 Task: Find a place to stay in Puerto Boyacá, Colombia, from July 12 to July 16 for 8 guests. Use filters to select a house with a price range of ₹10,000 to ₹16,000, and include amenities like Wifi, Free parking, TV, Gym, Breakfast, and Self check-in.
Action: Mouse pressed left at (421, 109)
Screenshot: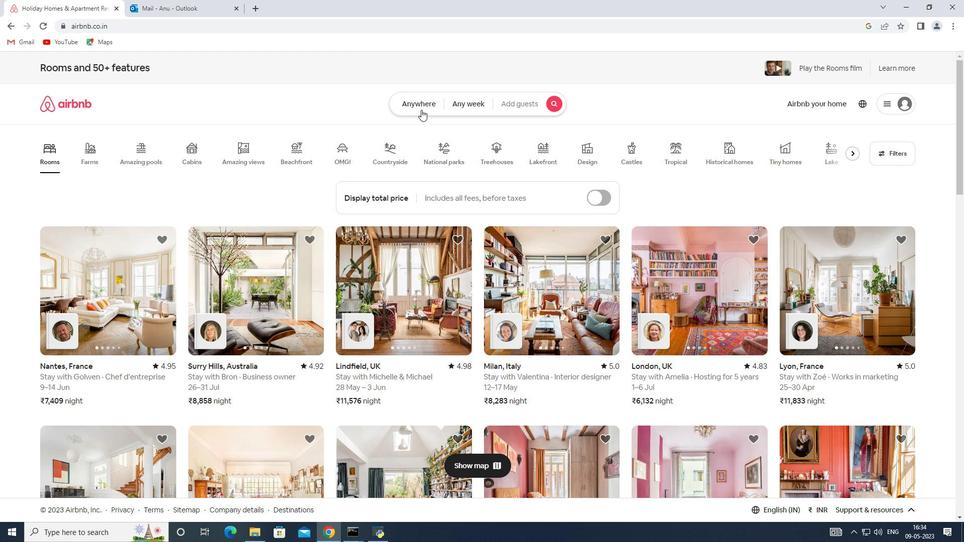 
Action: Mouse moved to (355, 149)
Screenshot: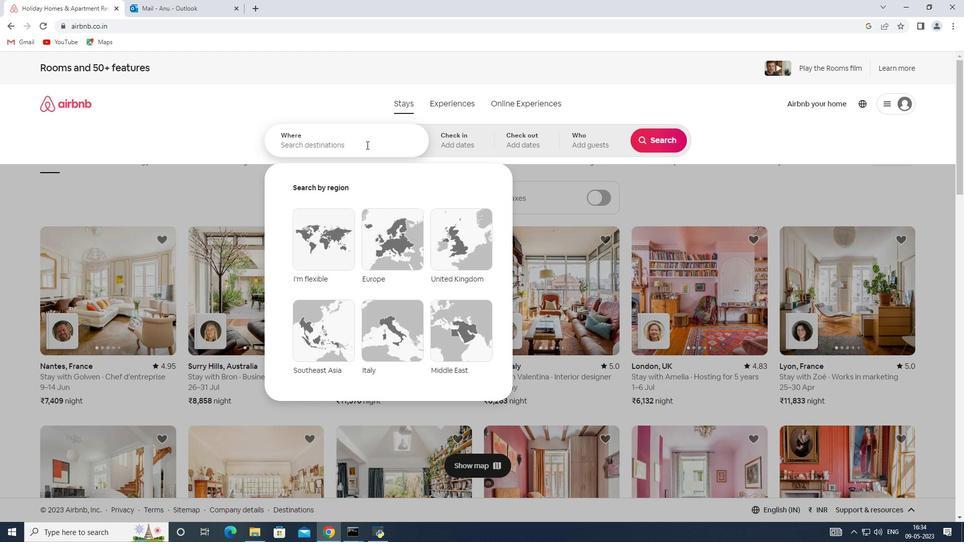 
Action: Mouse pressed left at (355, 149)
Screenshot: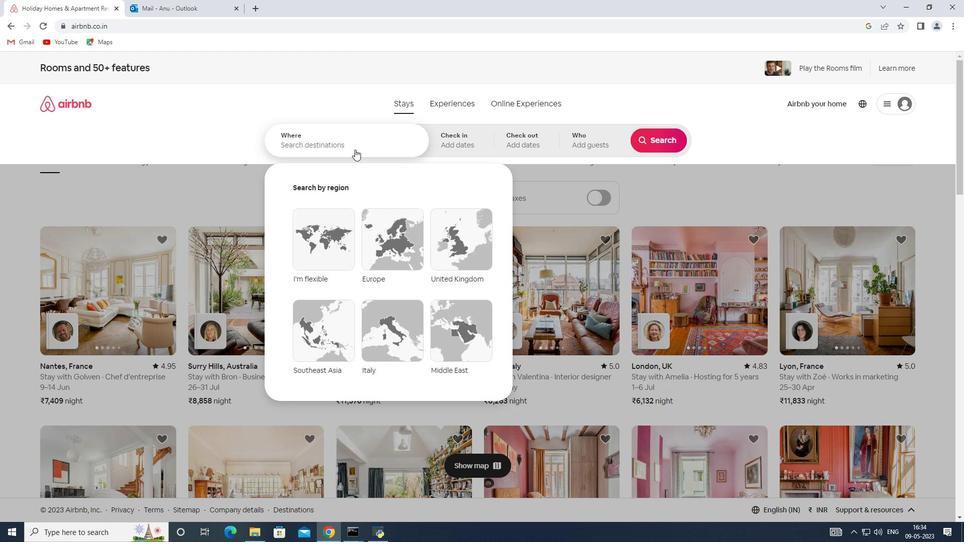 
Action: Mouse moved to (340, 157)
Screenshot: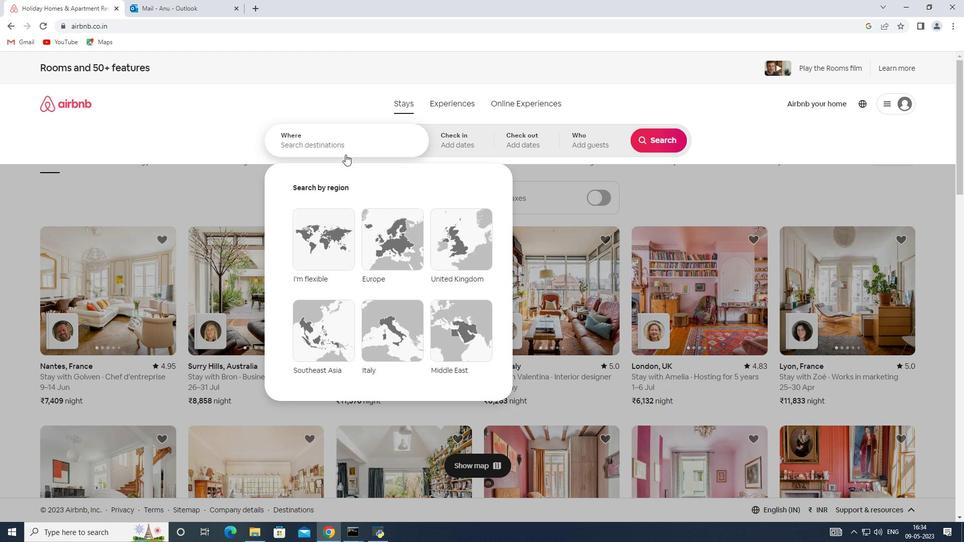 
Action: Key pressed <Key.shift><Key.shift>Puerto<Key.space><Key.shift>Boyaca,<Key.shift><Key.shift><Key.shift><Key.shift>Colombia
Screenshot: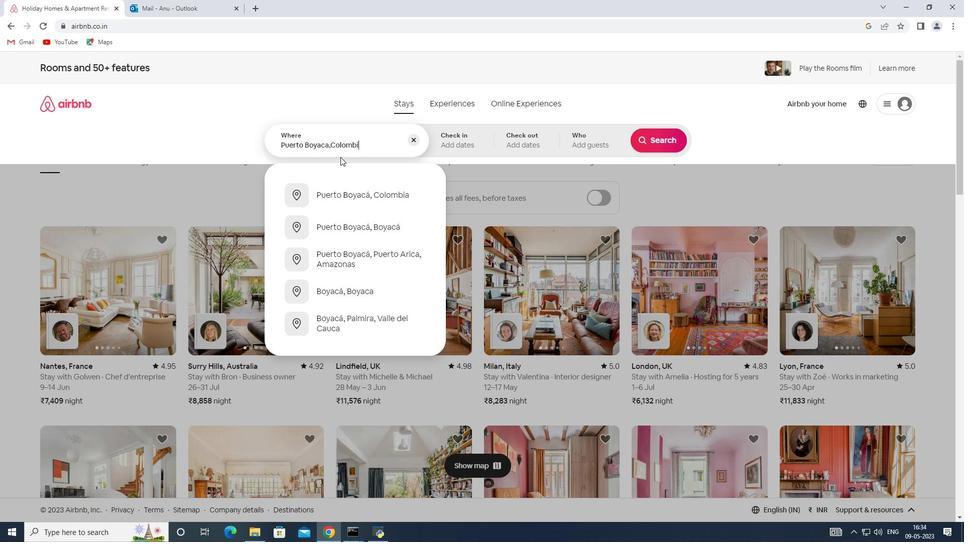 
Action: Mouse moved to (440, 137)
Screenshot: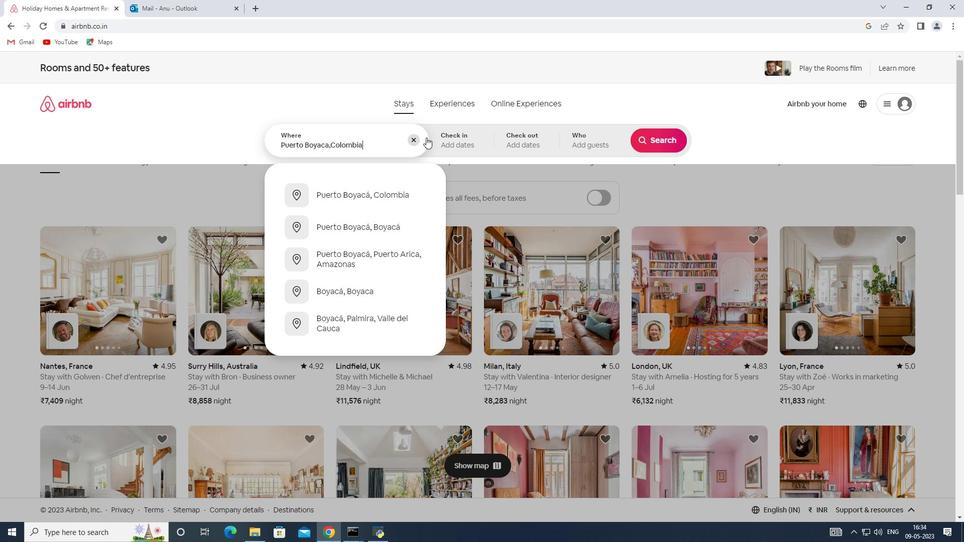 
Action: Mouse pressed left at (440, 137)
Screenshot: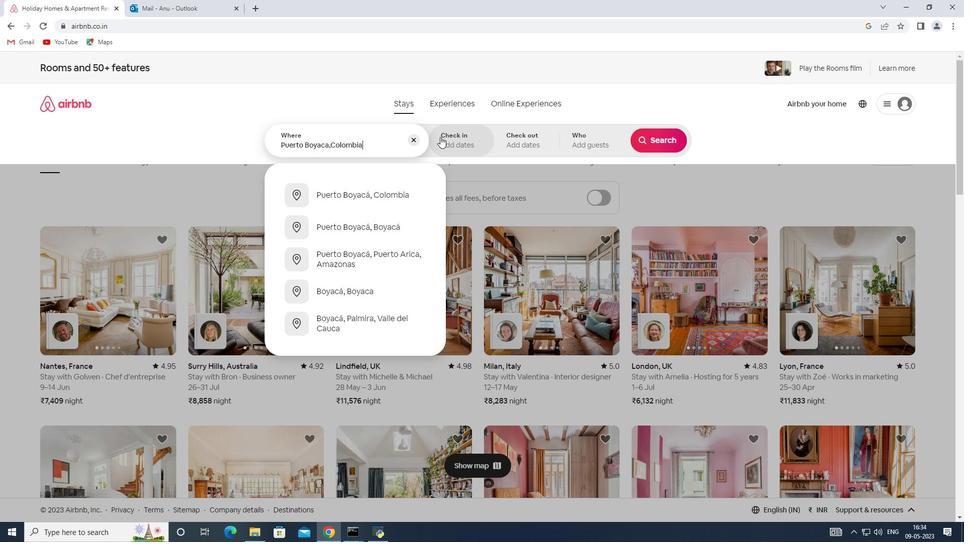 
Action: Mouse moved to (661, 216)
Screenshot: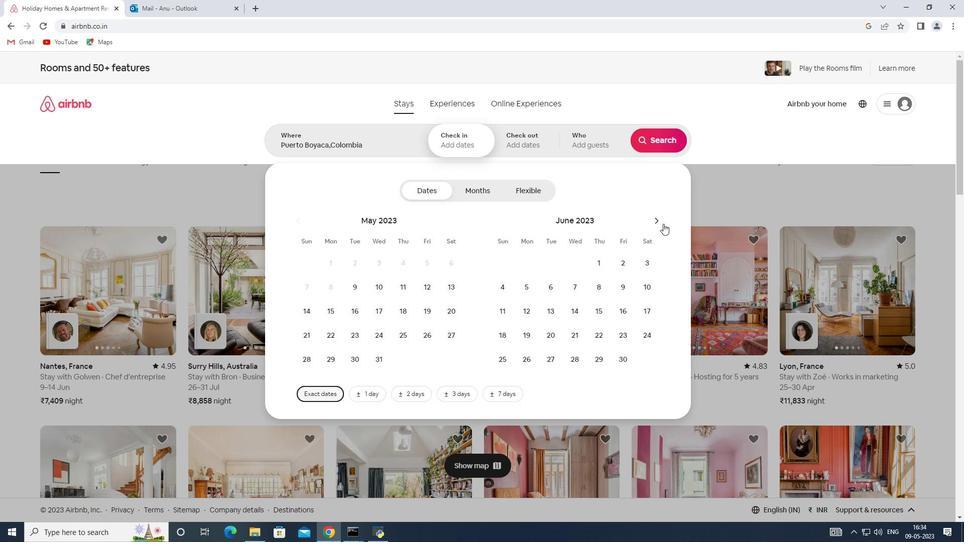 
Action: Mouse pressed left at (661, 216)
Screenshot: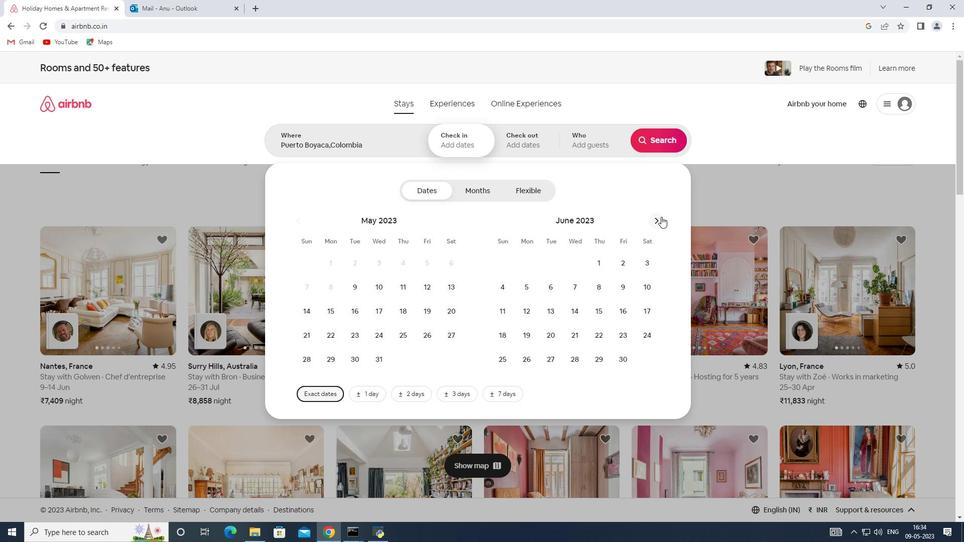 
Action: Mouse moved to (579, 311)
Screenshot: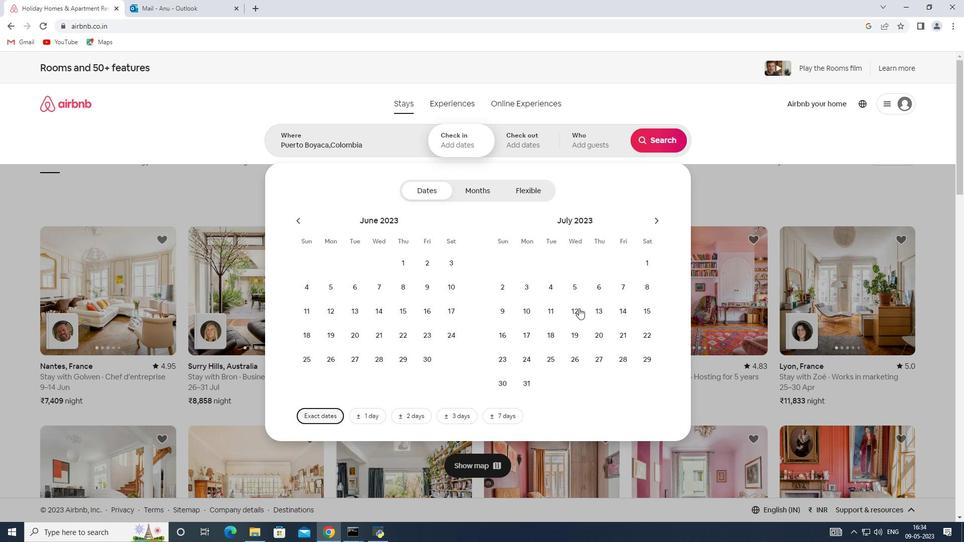 
Action: Mouse pressed left at (579, 311)
Screenshot: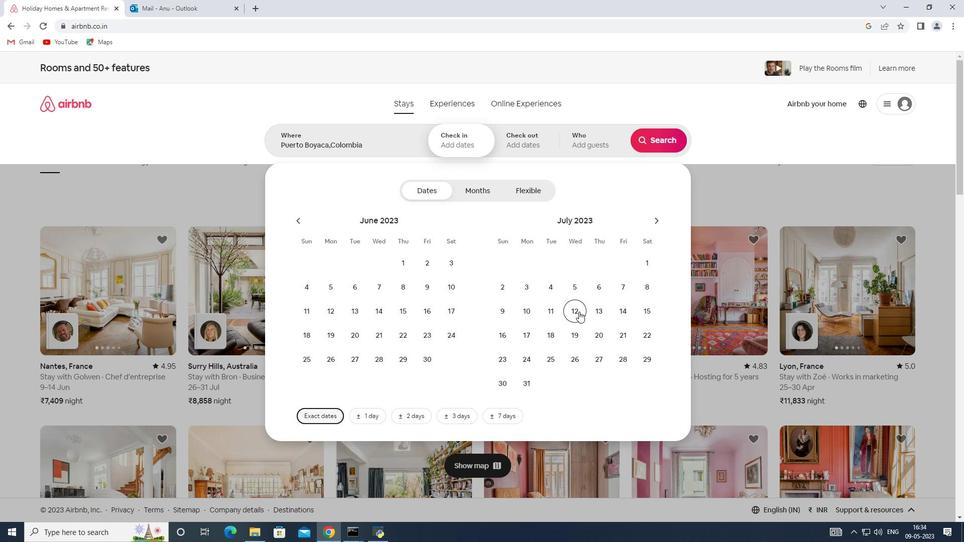 
Action: Mouse moved to (505, 338)
Screenshot: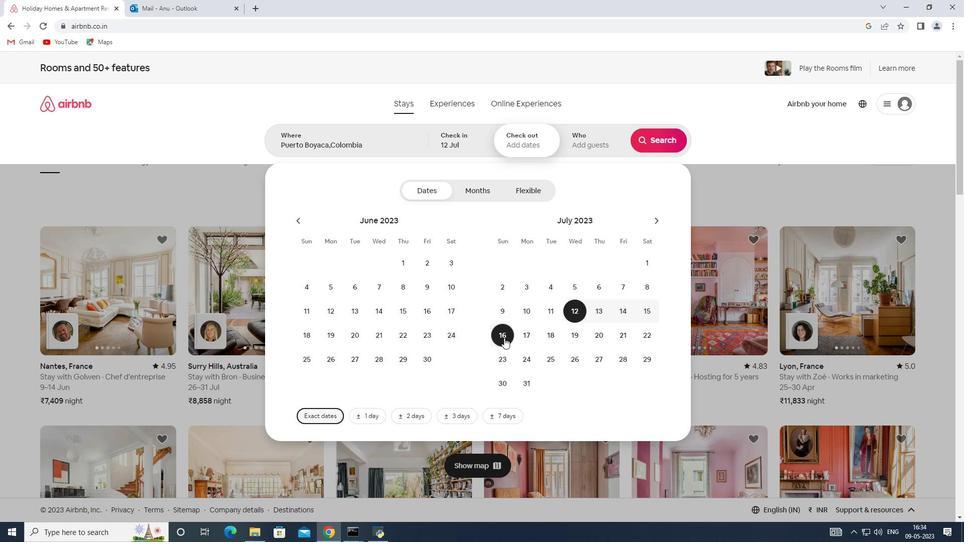 
Action: Mouse pressed left at (505, 338)
Screenshot: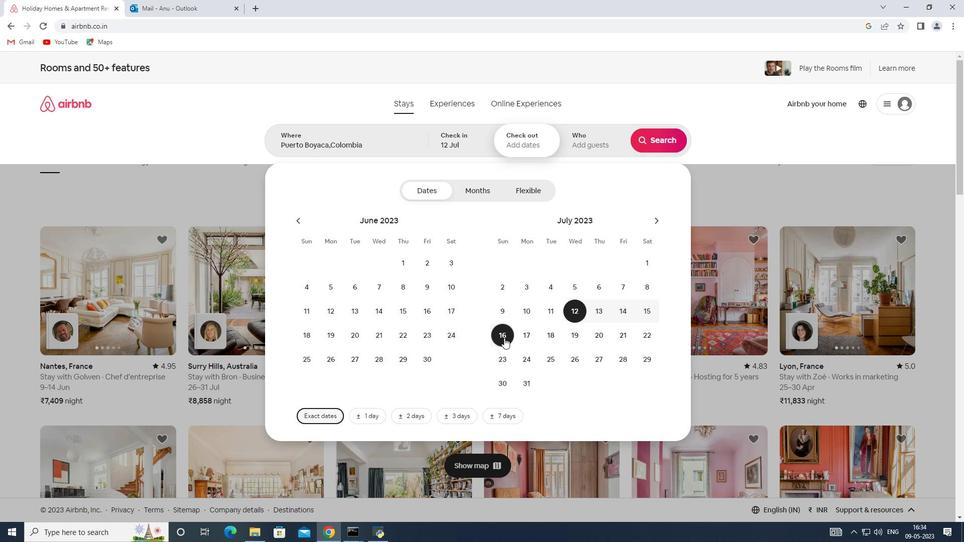 
Action: Mouse moved to (588, 140)
Screenshot: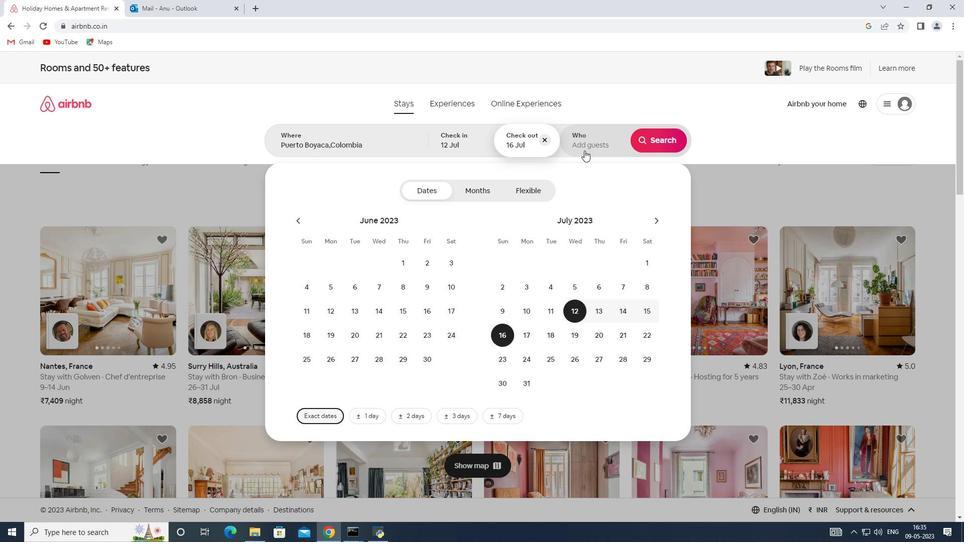 
Action: Mouse pressed left at (588, 140)
Screenshot: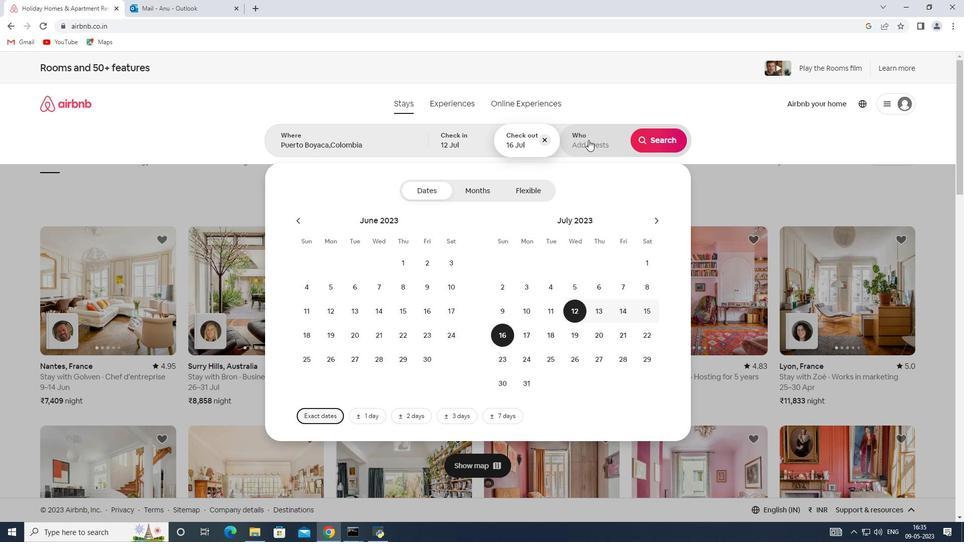 
Action: Mouse moved to (660, 190)
Screenshot: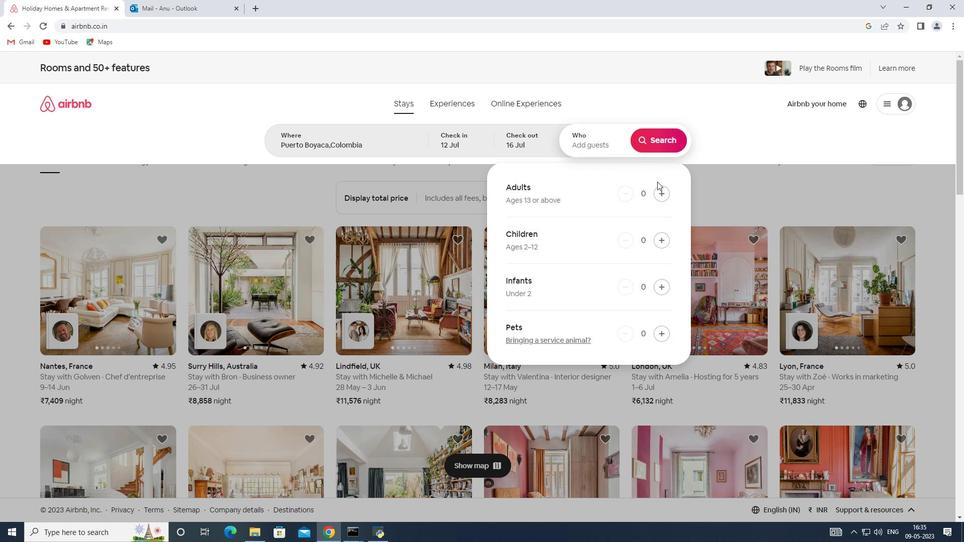 
Action: Mouse pressed left at (660, 190)
Screenshot: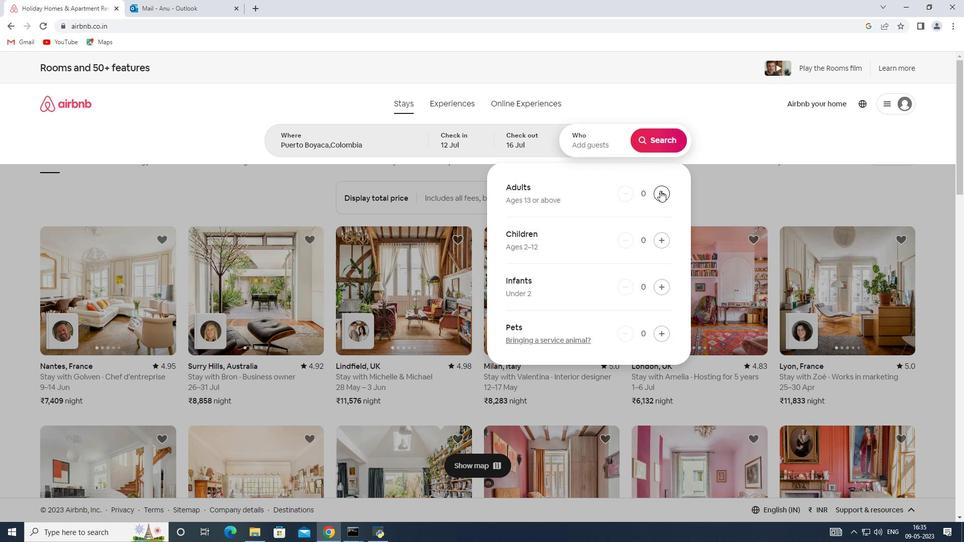 
Action: Mouse pressed left at (660, 190)
Screenshot: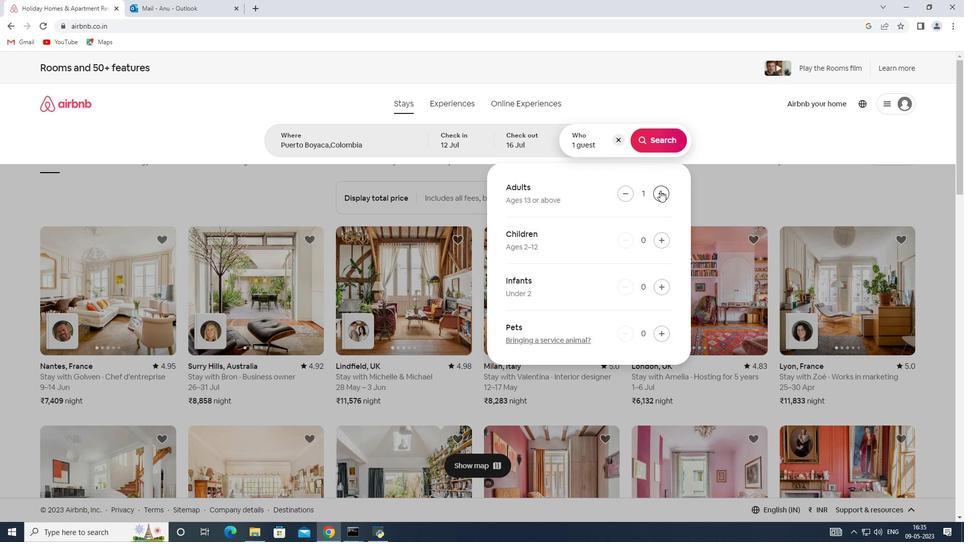 
Action: Mouse pressed left at (660, 190)
Screenshot: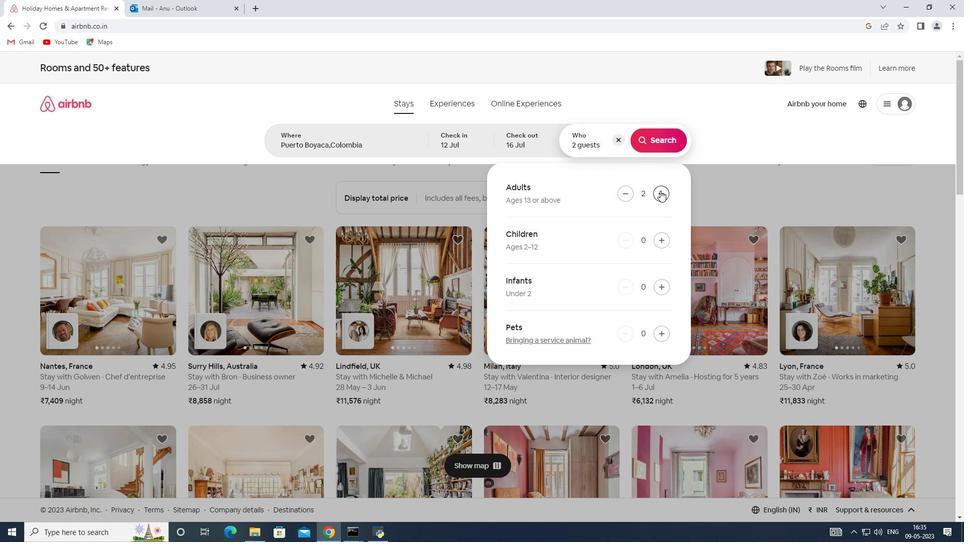 
Action: Mouse pressed left at (660, 190)
Screenshot: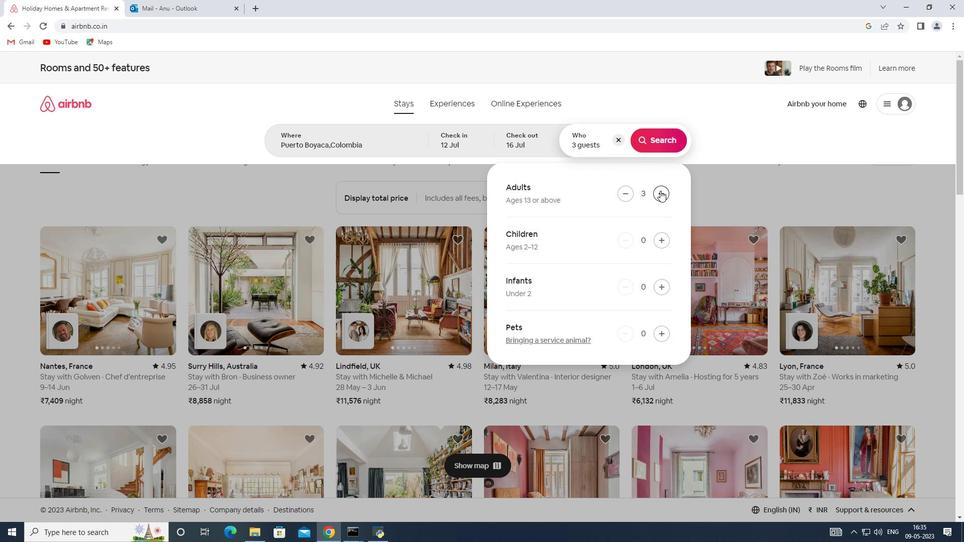 
Action: Mouse pressed left at (660, 190)
Screenshot: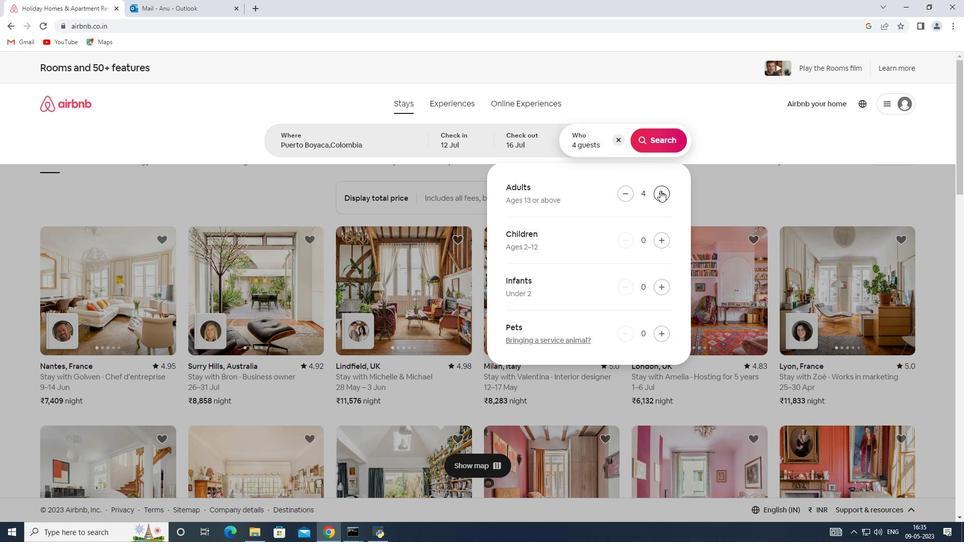 
Action: Mouse pressed left at (660, 190)
Screenshot: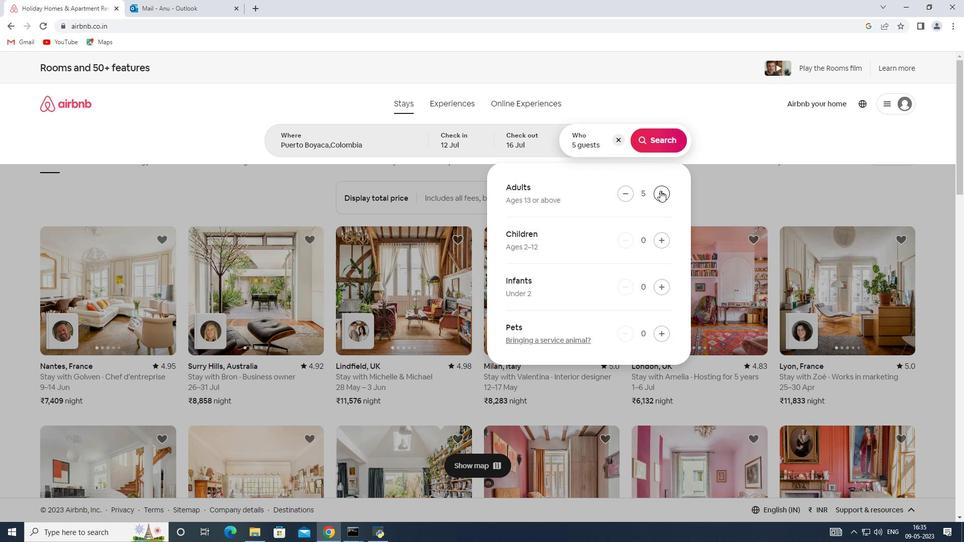
Action: Mouse pressed left at (660, 190)
Screenshot: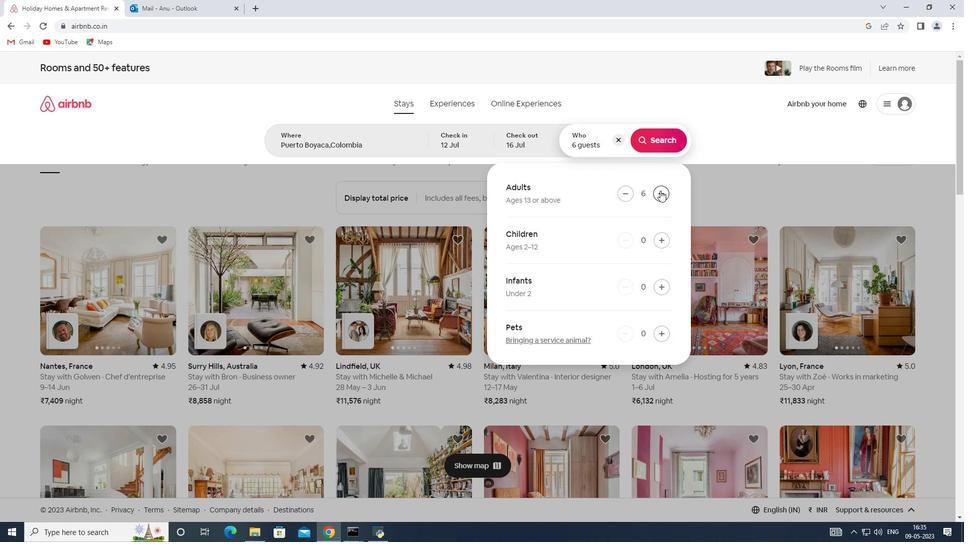 
Action: Mouse pressed left at (660, 190)
Screenshot: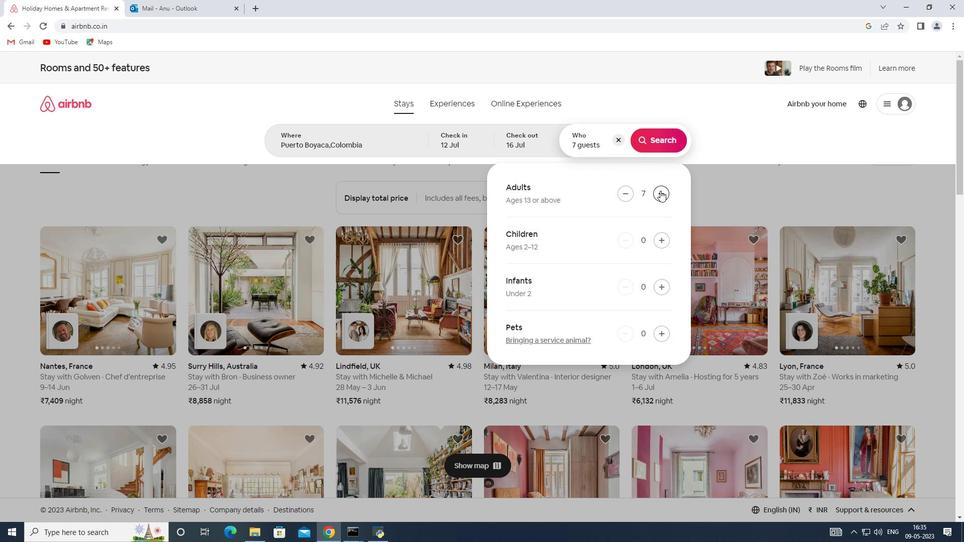 
Action: Mouse moved to (654, 142)
Screenshot: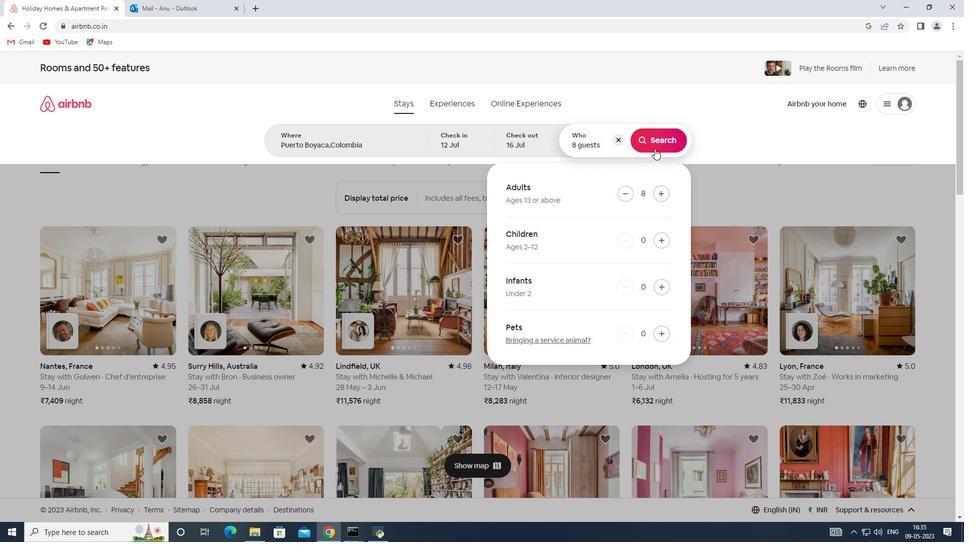 
Action: Mouse pressed left at (654, 142)
Screenshot: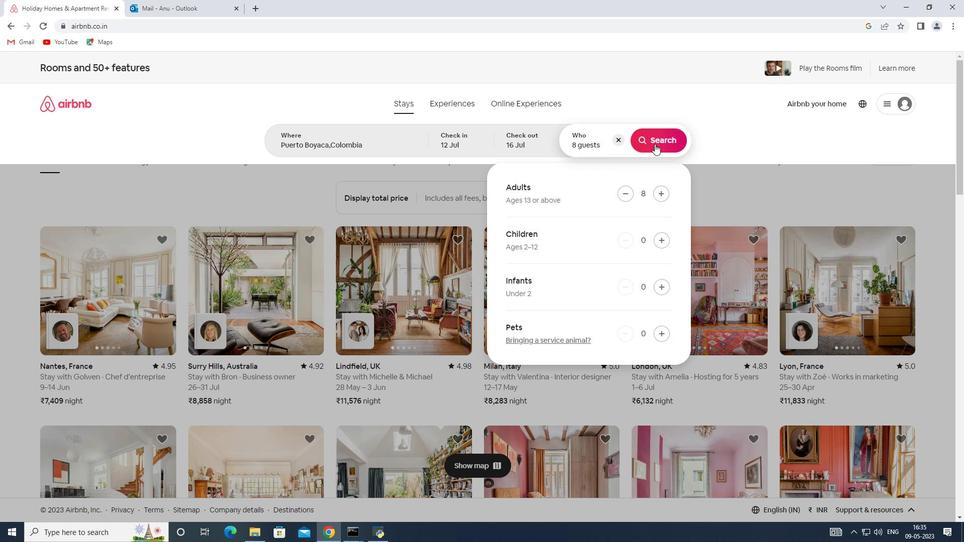 
Action: Mouse moved to (915, 110)
Screenshot: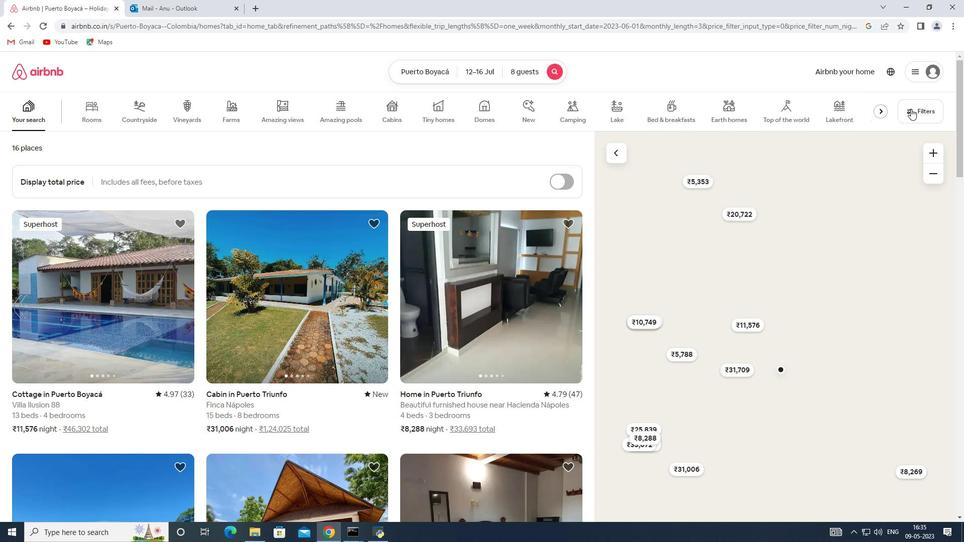
Action: Mouse pressed left at (915, 110)
Screenshot: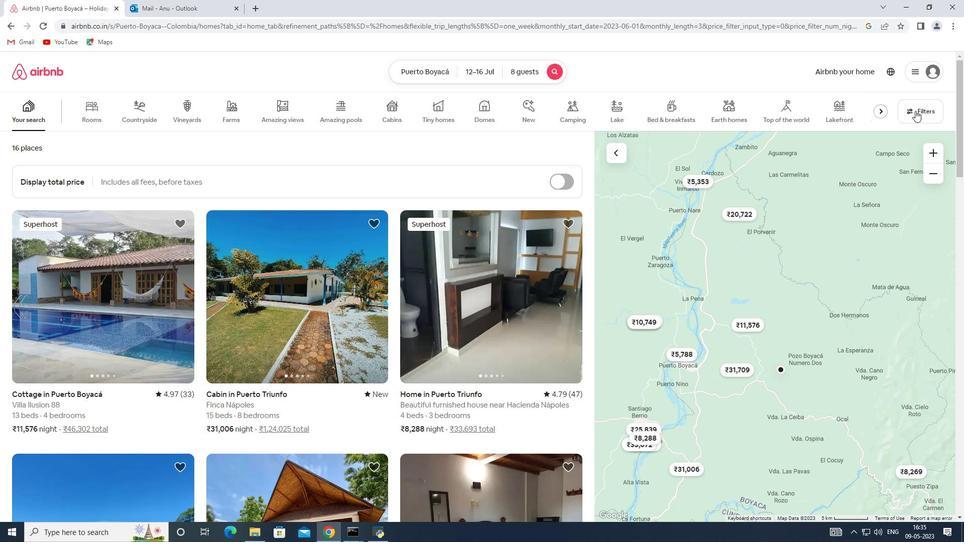 
Action: Mouse moved to (344, 358)
Screenshot: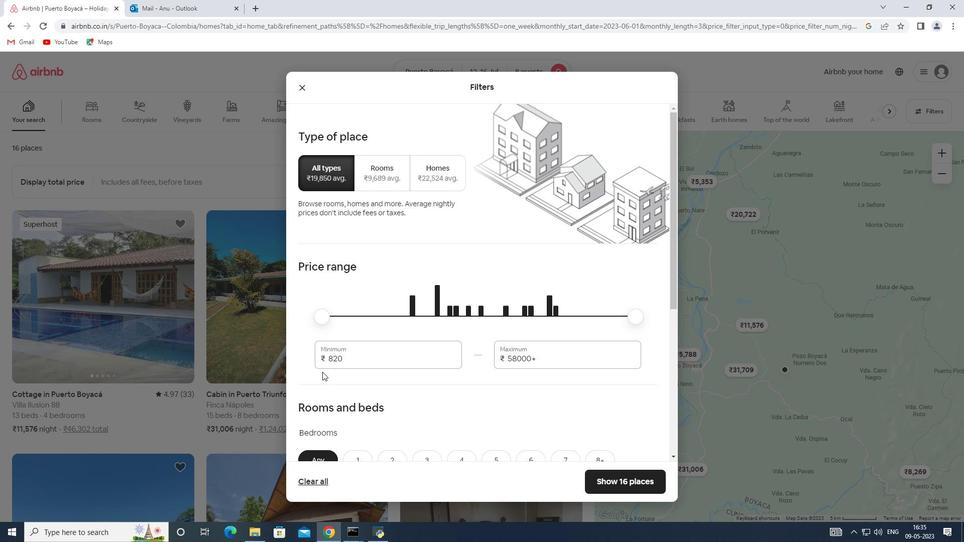 
Action: Mouse pressed left at (344, 358)
Screenshot: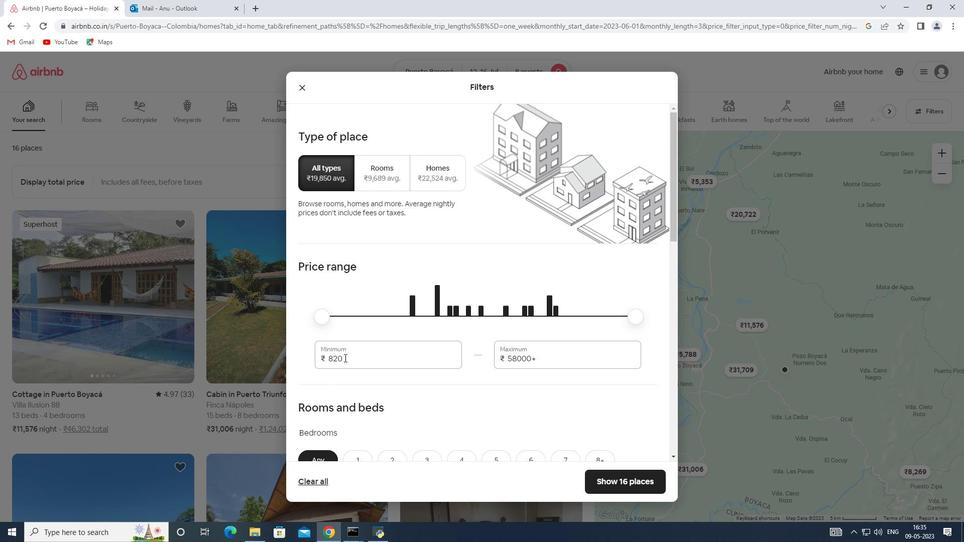 
Action: Mouse moved to (314, 357)
Screenshot: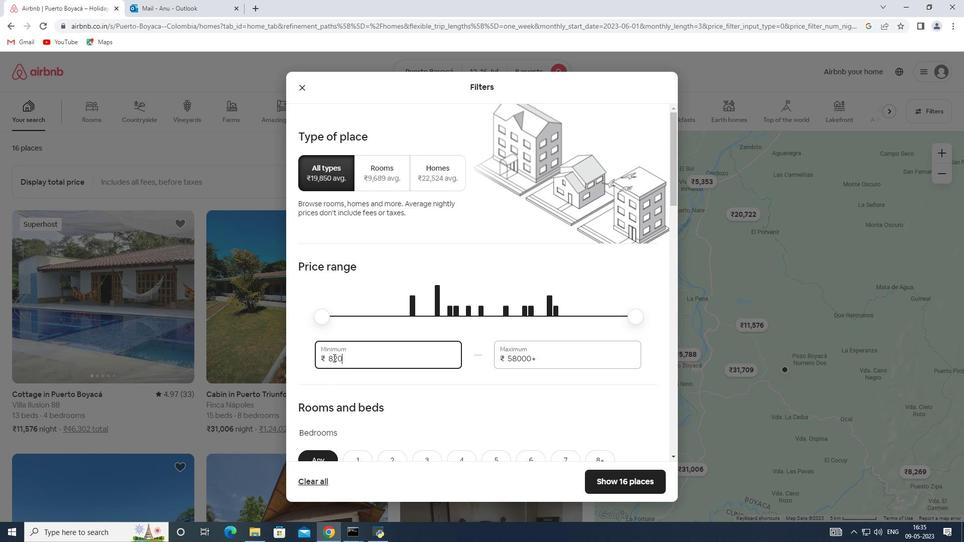 
Action: Key pressed 10000
Screenshot: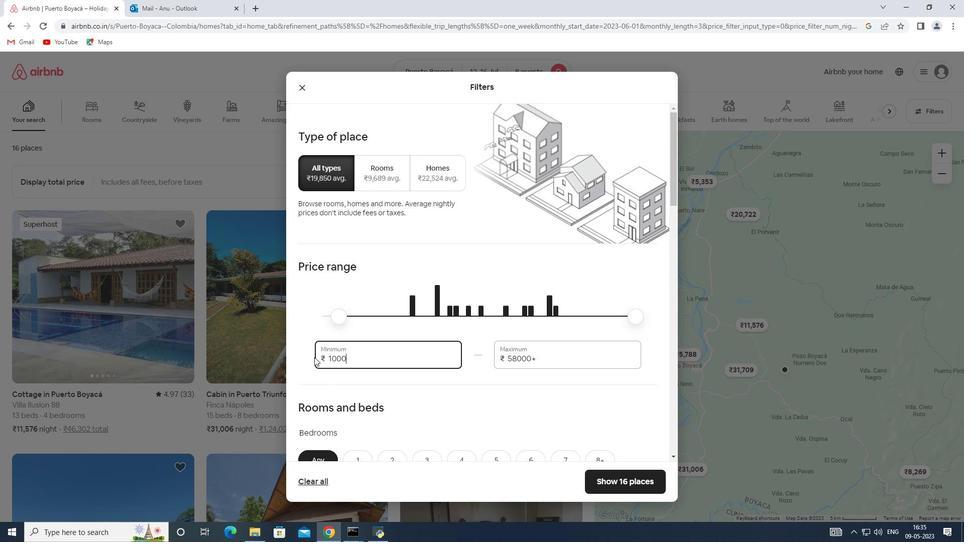 
Action: Mouse moved to (535, 358)
Screenshot: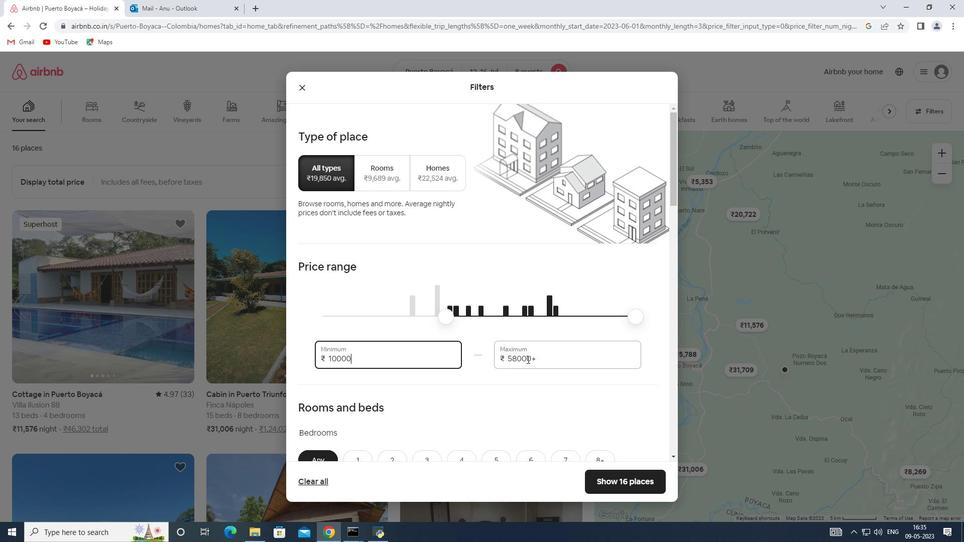 
Action: Mouse pressed left at (535, 358)
Screenshot: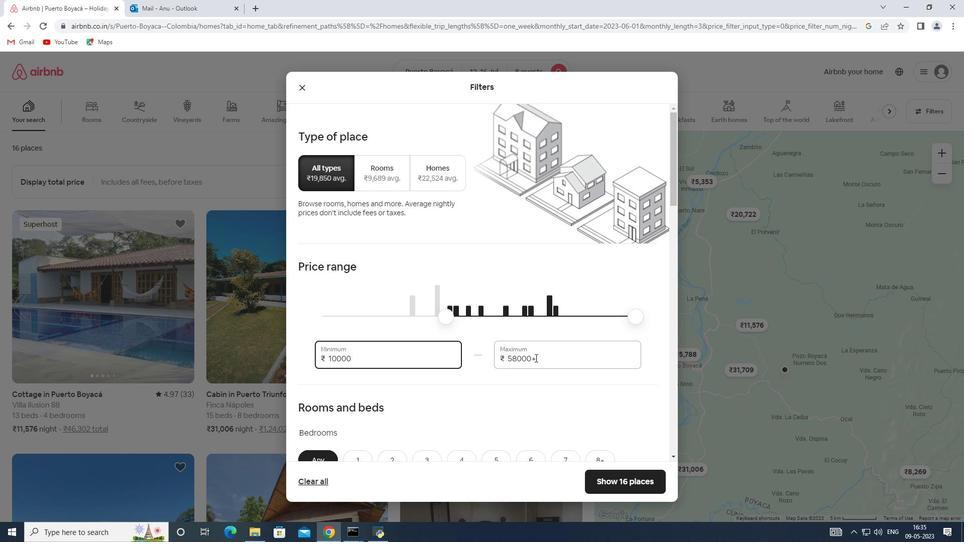 
Action: Mouse moved to (503, 358)
Screenshot: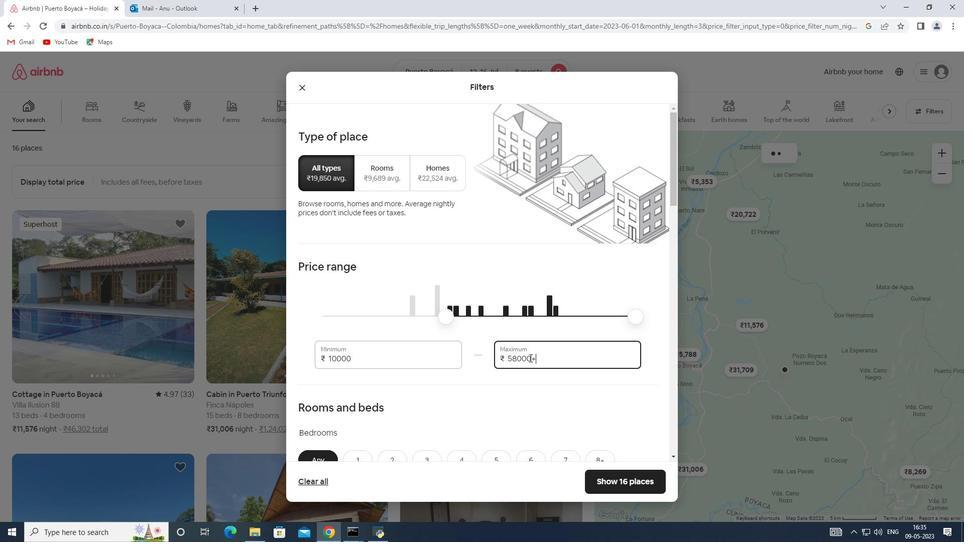 
Action: Key pressed 16000
Screenshot: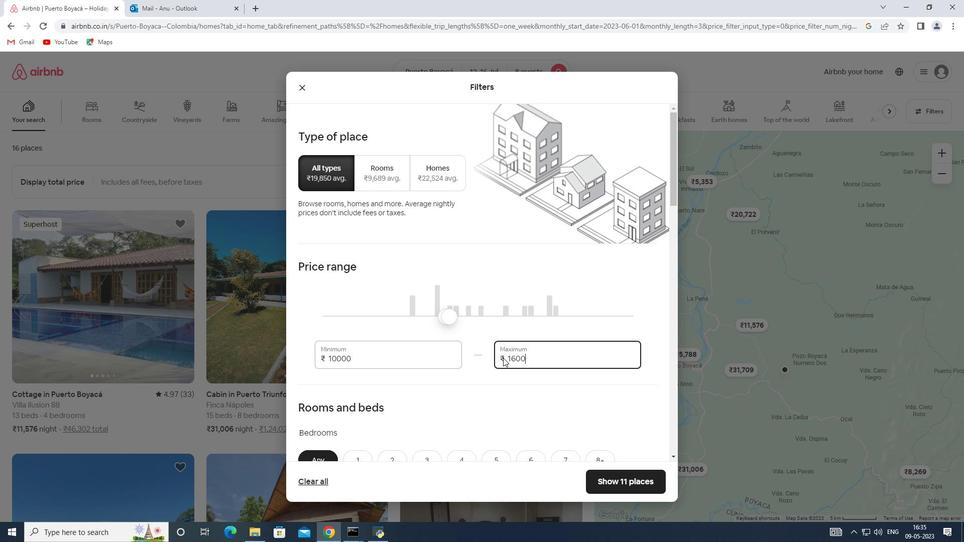
Action: Mouse moved to (500, 358)
Screenshot: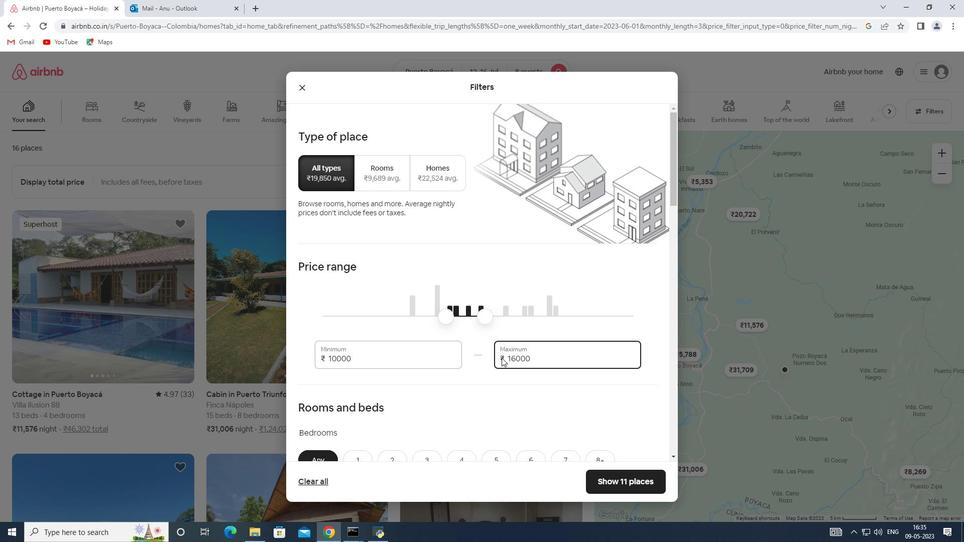 
Action: Mouse scrolled (500, 357) with delta (0, 0)
Screenshot: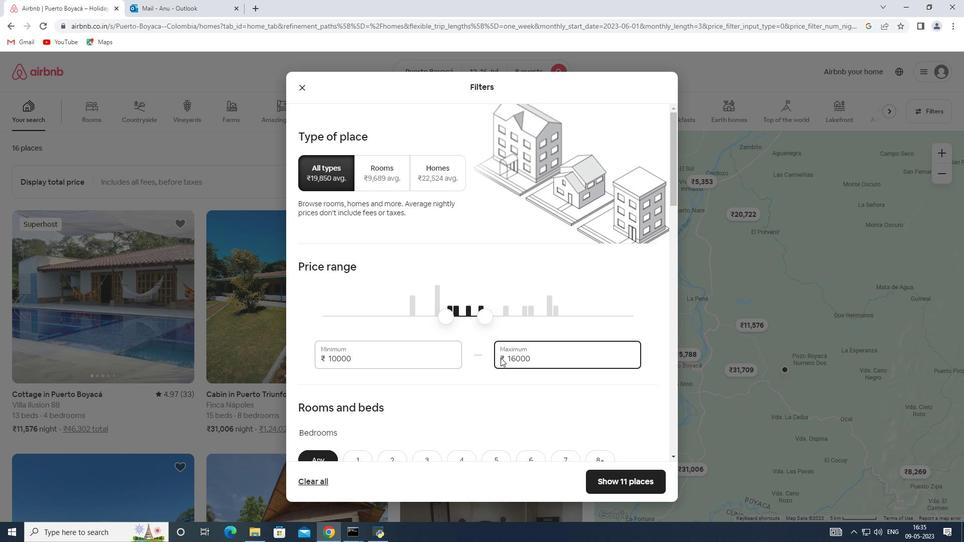 
Action: Mouse scrolled (500, 357) with delta (0, 0)
Screenshot: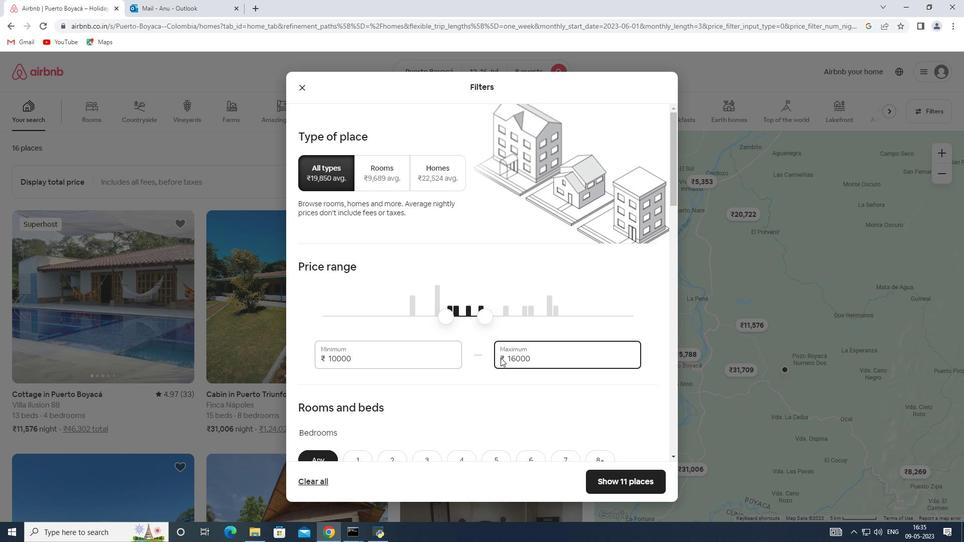 
Action: Mouse scrolled (500, 357) with delta (0, 0)
Screenshot: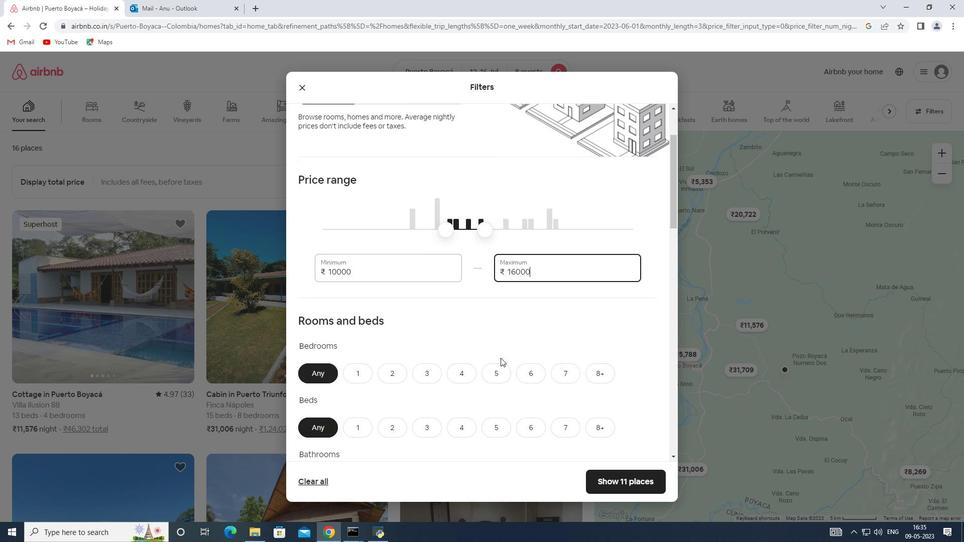 
Action: Mouse moved to (500, 358)
Screenshot: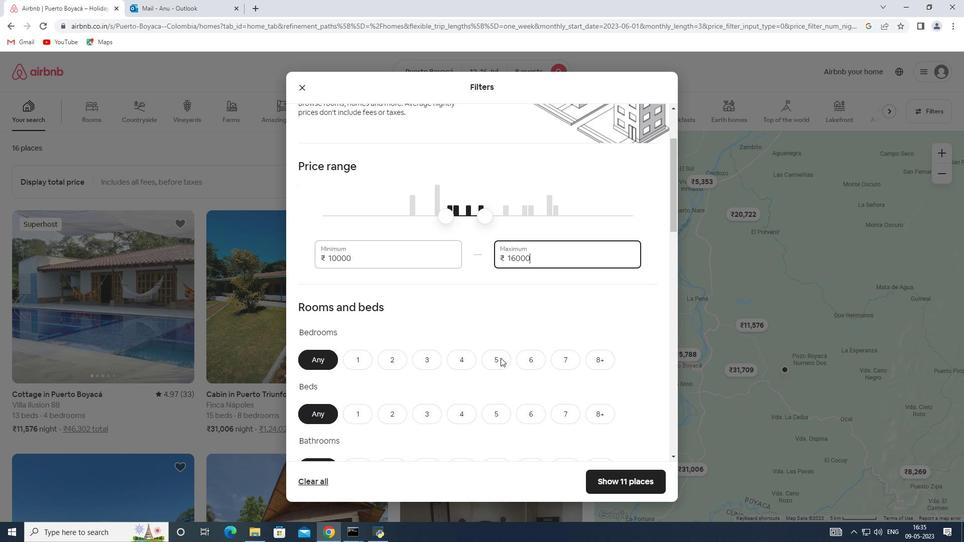 
Action: Mouse scrolled (500, 357) with delta (0, 0)
Screenshot: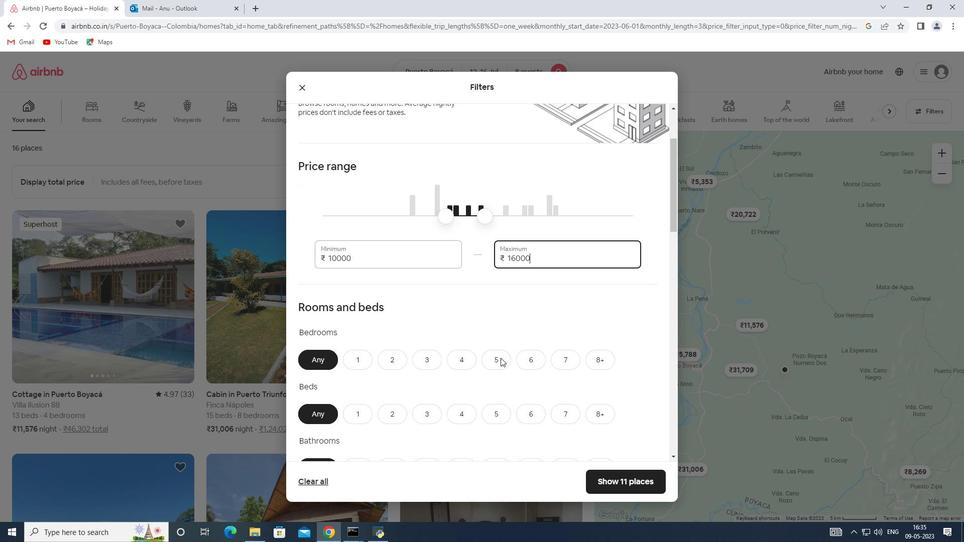 
Action: Mouse moved to (591, 262)
Screenshot: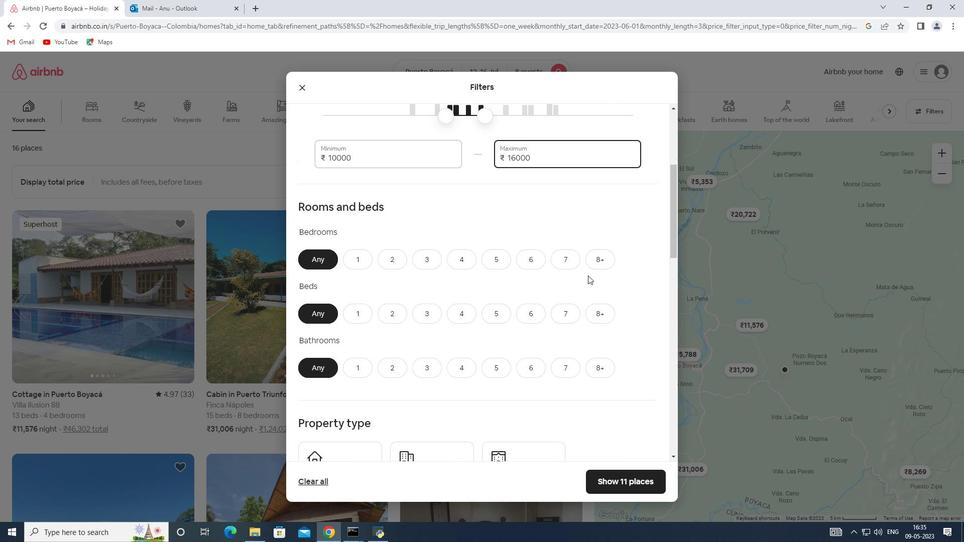 
Action: Mouse pressed left at (591, 262)
Screenshot: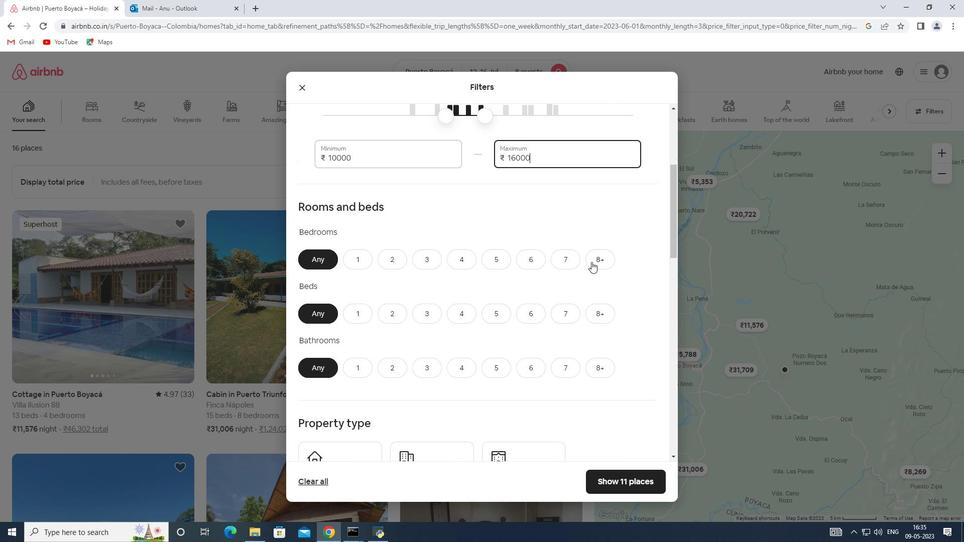 
Action: Mouse moved to (598, 309)
Screenshot: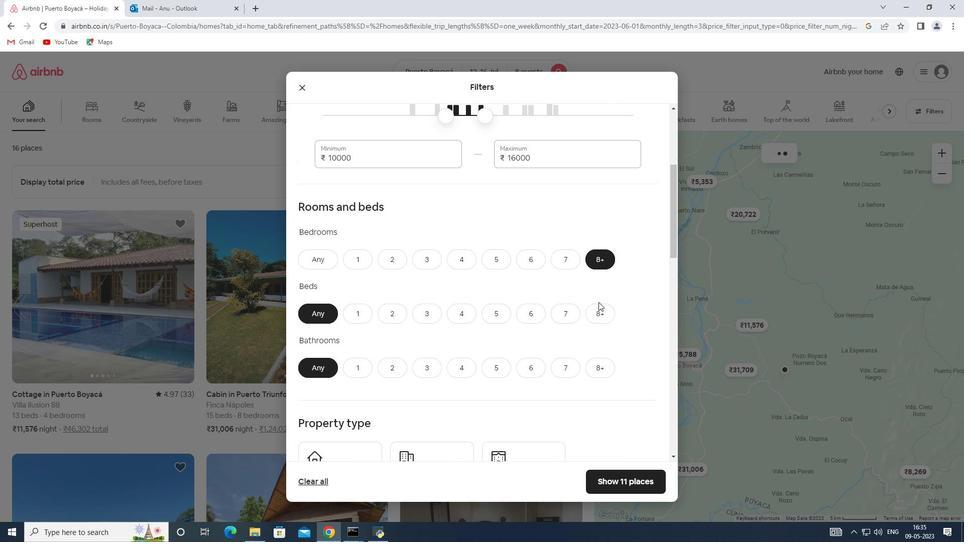 
Action: Mouse pressed left at (598, 309)
Screenshot: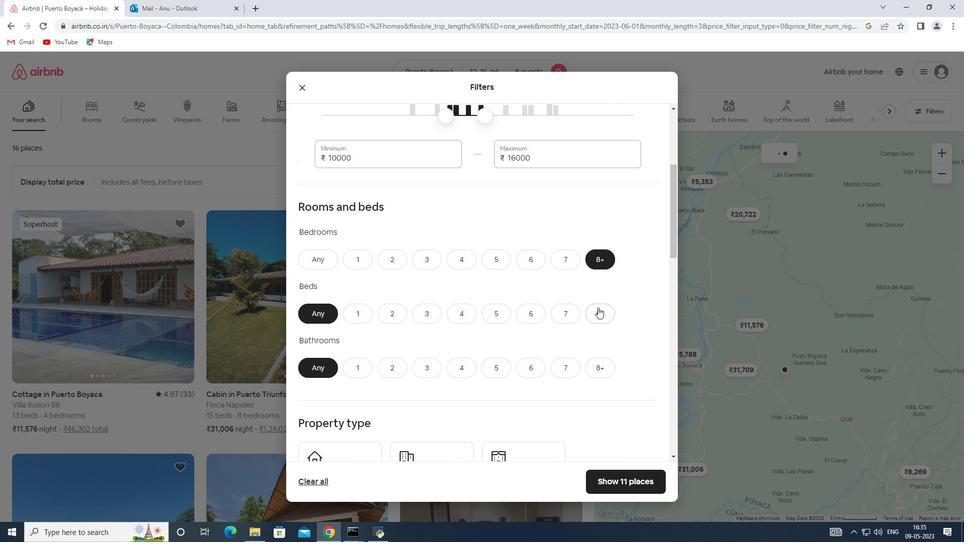 
Action: Mouse moved to (599, 370)
Screenshot: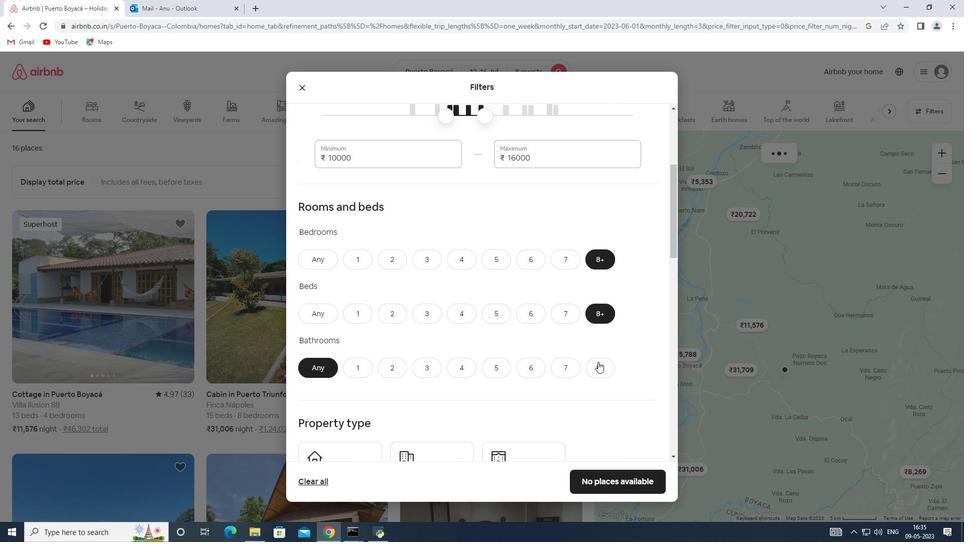 
Action: Mouse pressed left at (599, 370)
Screenshot: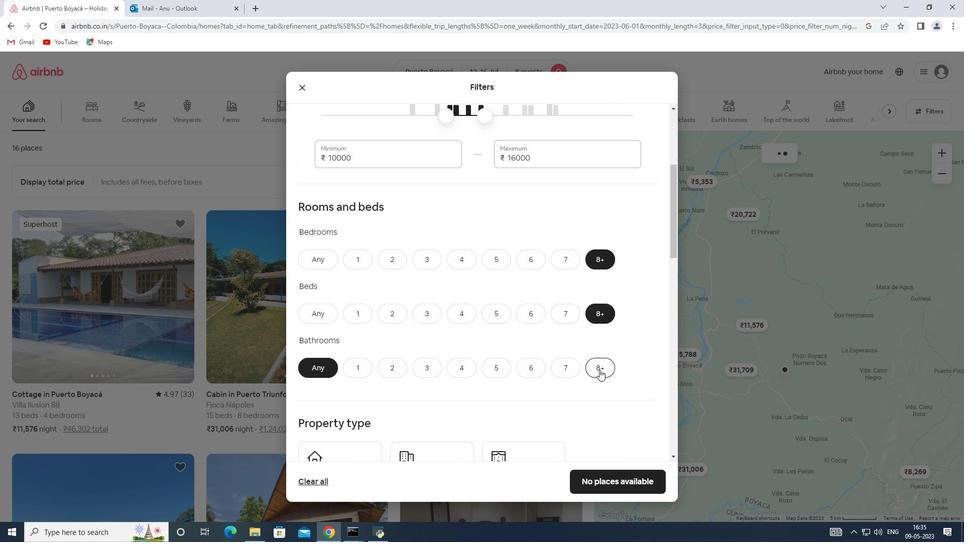 
Action: Mouse moved to (536, 368)
Screenshot: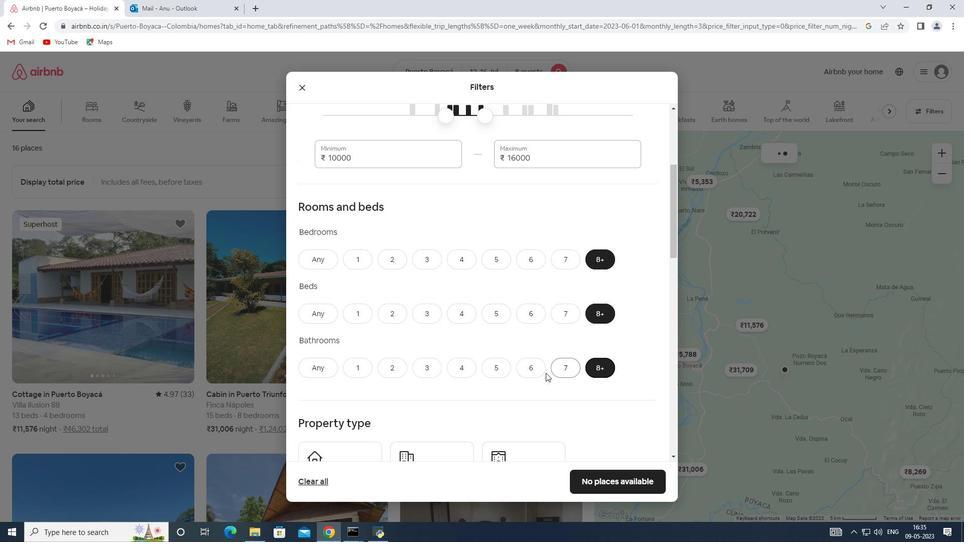
Action: Mouse scrolled (536, 368) with delta (0, 0)
Screenshot: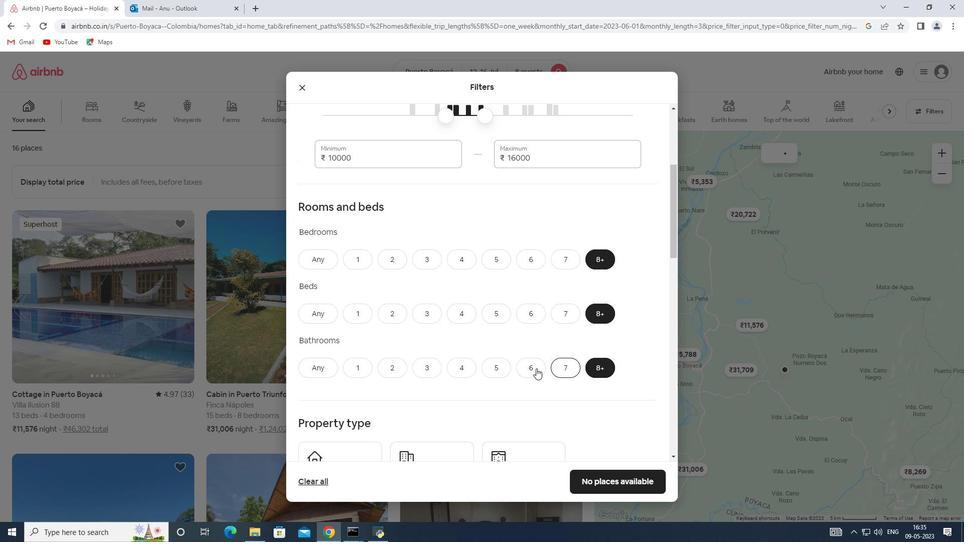 
Action: Mouse scrolled (536, 368) with delta (0, 0)
Screenshot: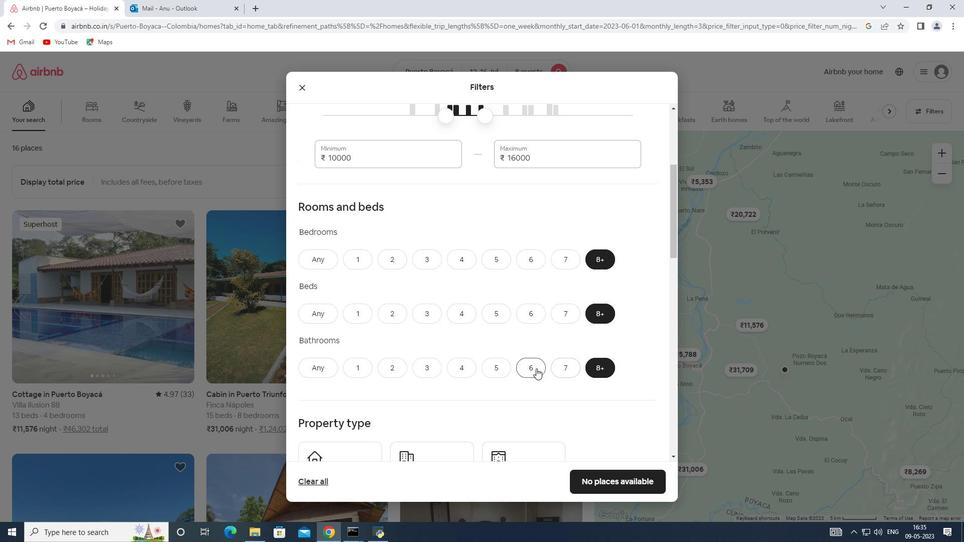 
Action: Mouse moved to (532, 363)
Screenshot: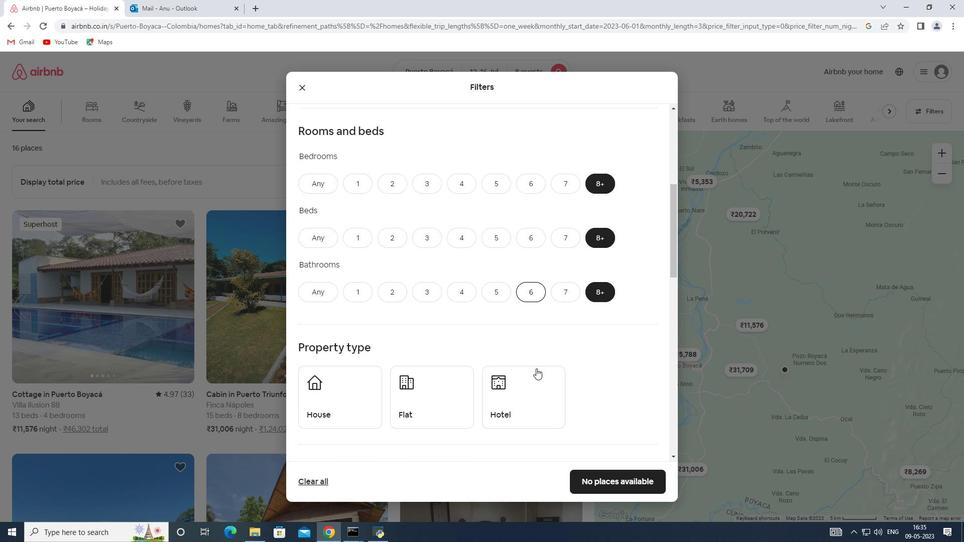 
Action: Mouse scrolled (532, 363) with delta (0, 0)
Screenshot: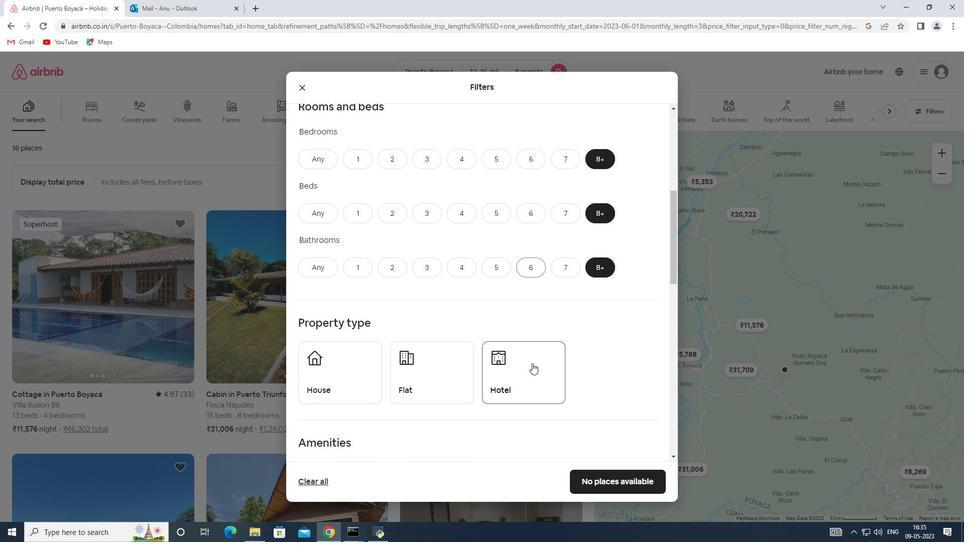 
Action: Mouse scrolled (532, 363) with delta (0, 0)
Screenshot: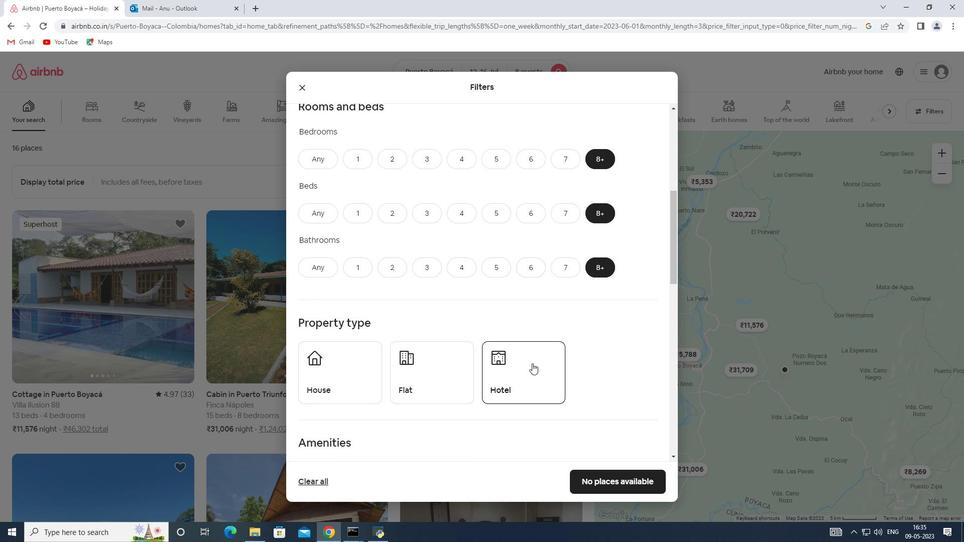 
Action: Mouse moved to (339, 284)
Screenshot: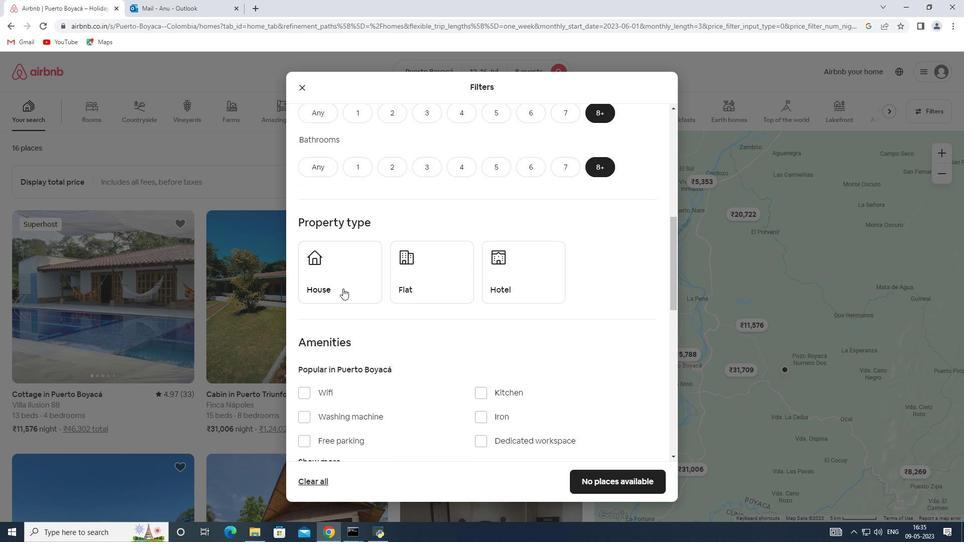 
Action: Mouse pressed left at (339, 284)
Screenshot: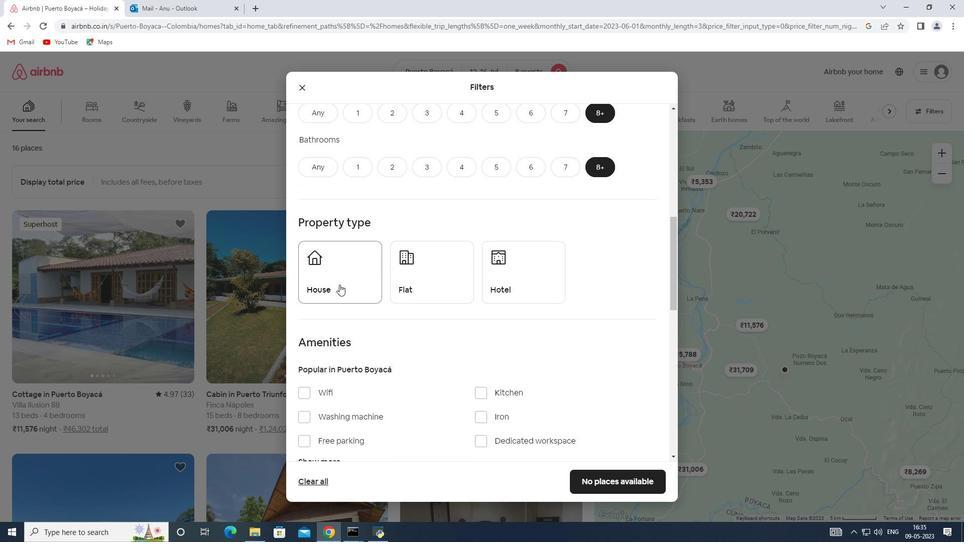 
Action: Mouse moved to (396, 282)
Screenshot: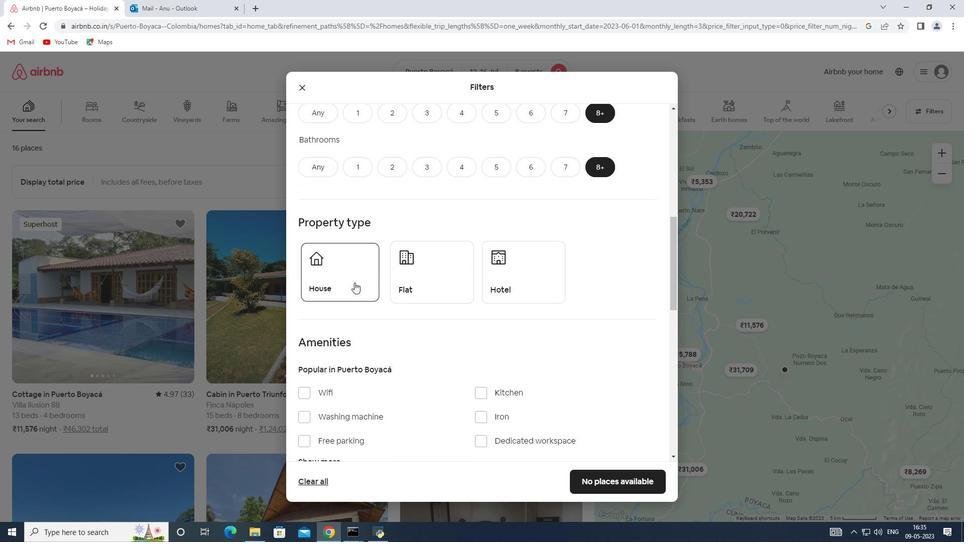 
Action: Mouse pressed left at (396, 282)
Screenshot: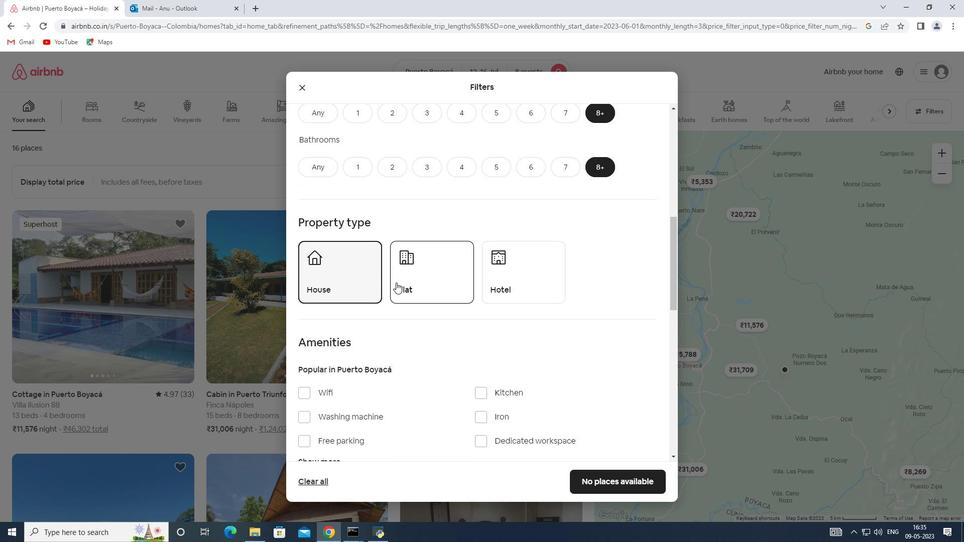 
Action: Mouse scrolled (396, 282) with delta (0, 0)
Screenshot: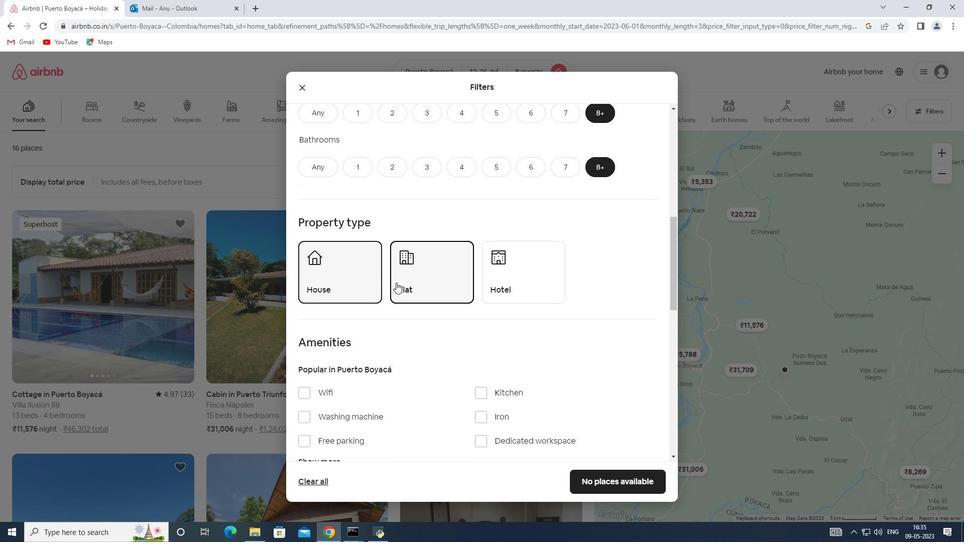 
Action: Mouse scrolled (396, 282) with delta (0, 0)
Screenshot: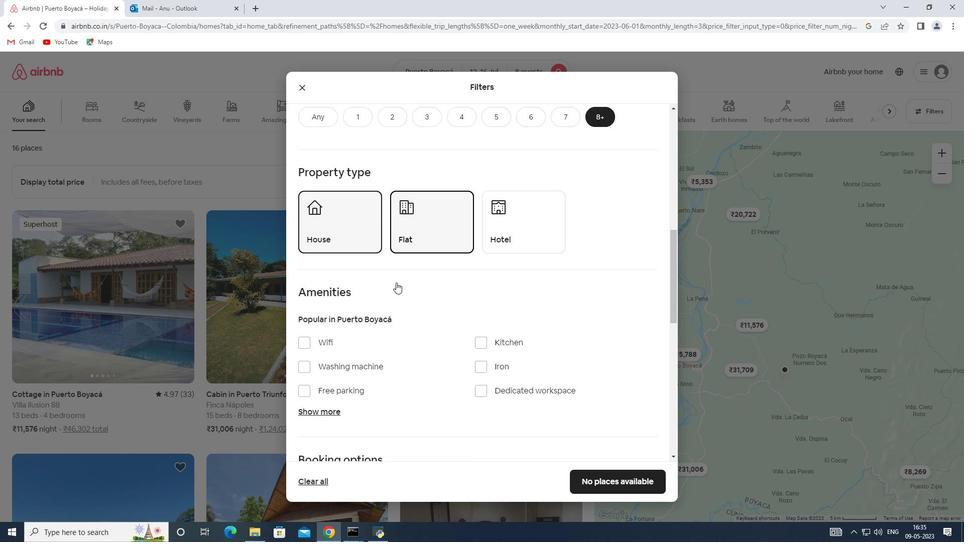 
Action: Mouse scrolled (396, 282) with delta (0, 0)
Screenshot: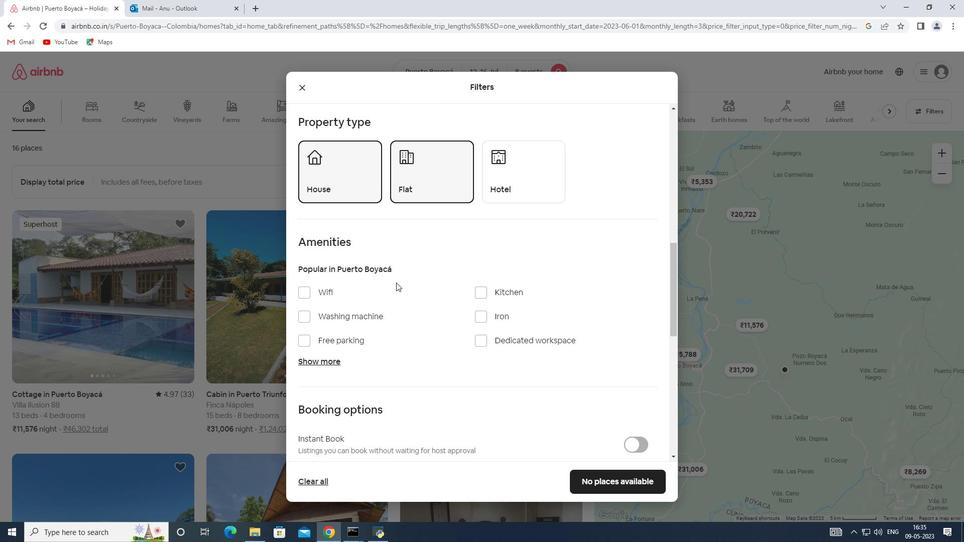 
Action: Mouse moved to (329, 308)
Screenshot: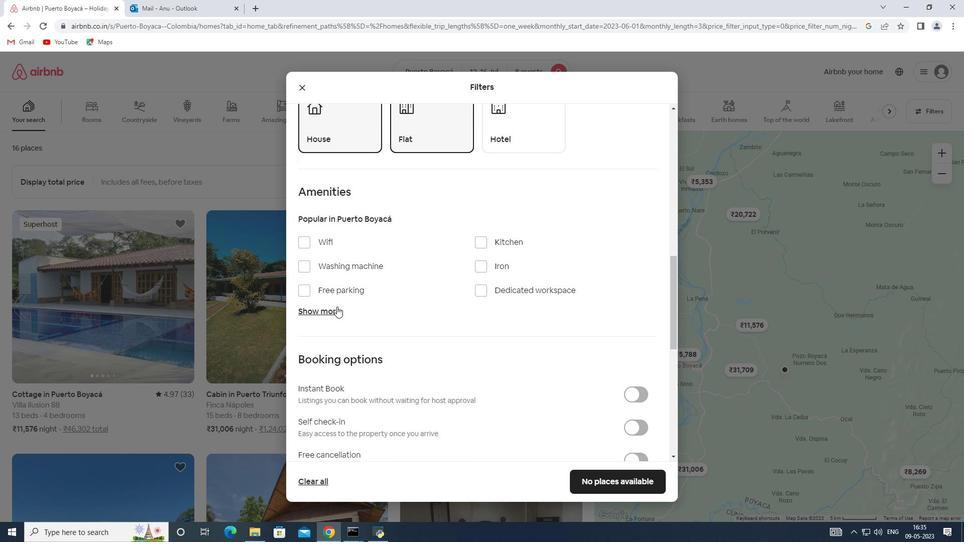 
Action: Mouse pressed left at (329, 308)
Screenshot: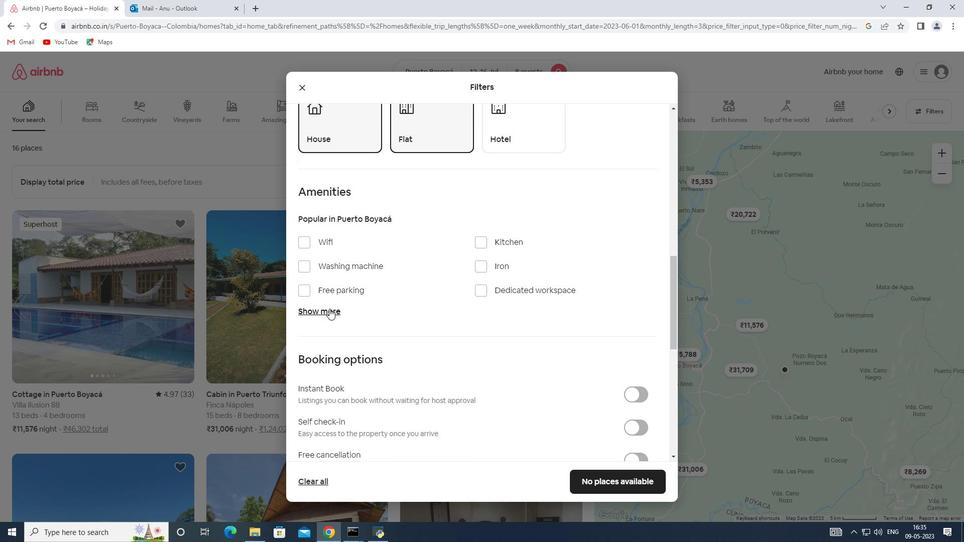 
Action: Mouse moved to (299, 242)
Screenshot: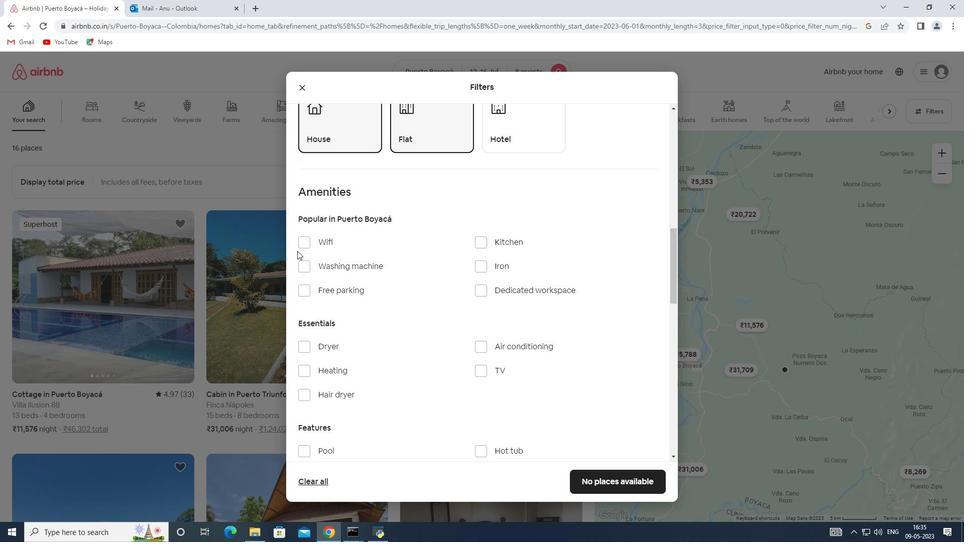 
Action: Mouse pressed left at (299, 242)
Screenshot: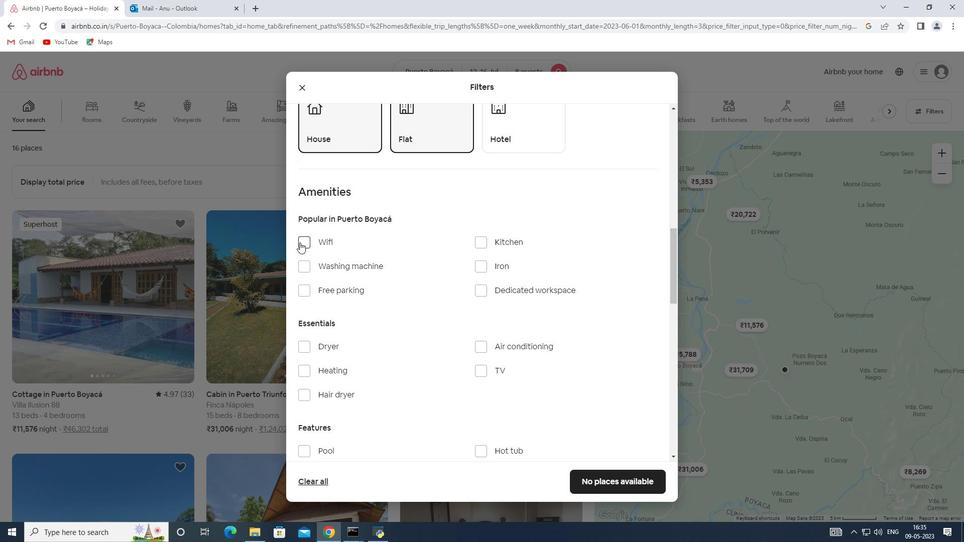 
Action: Mouse moved to (486, 370)
Screenshot: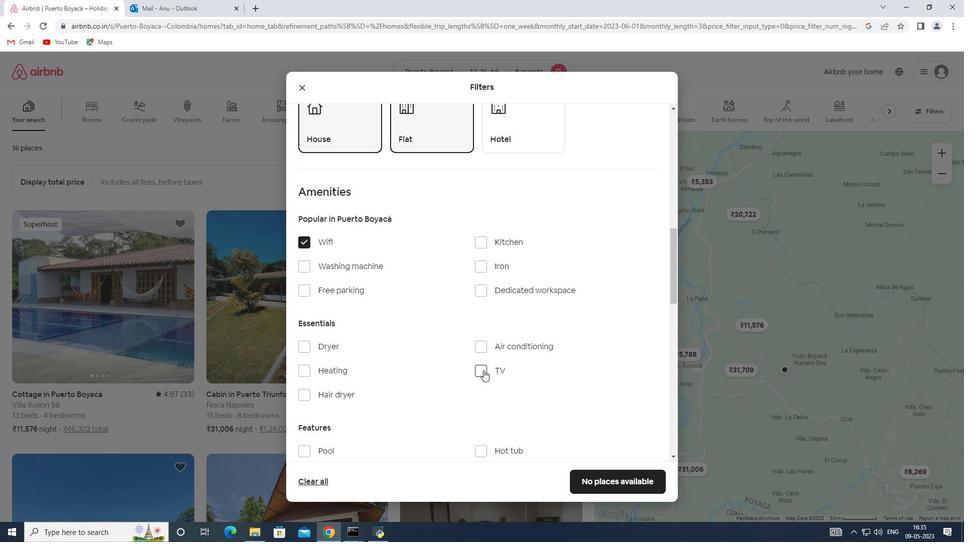 
Action: Mouse pressed left at (486, 370)
Screenshot: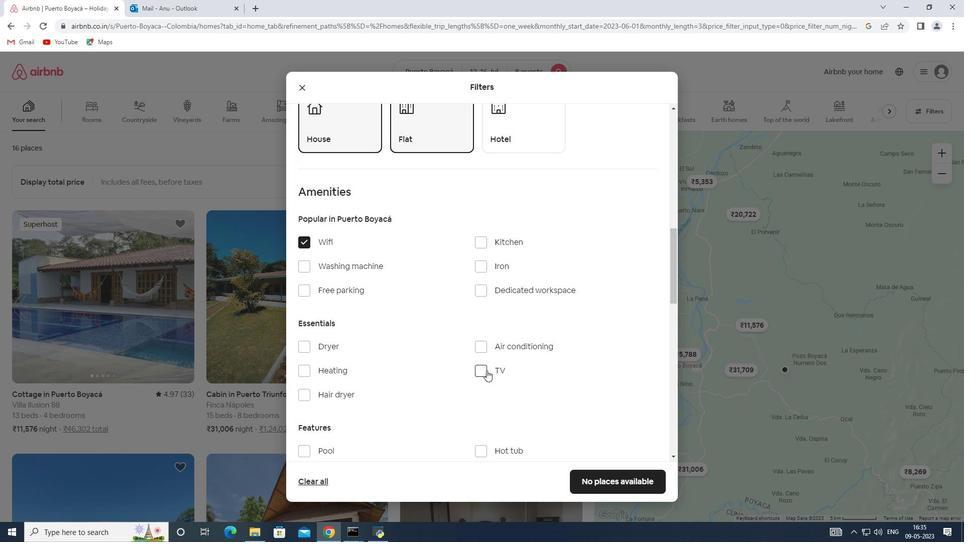 
Action: Mouse moved to (306, 293)
Screenshot: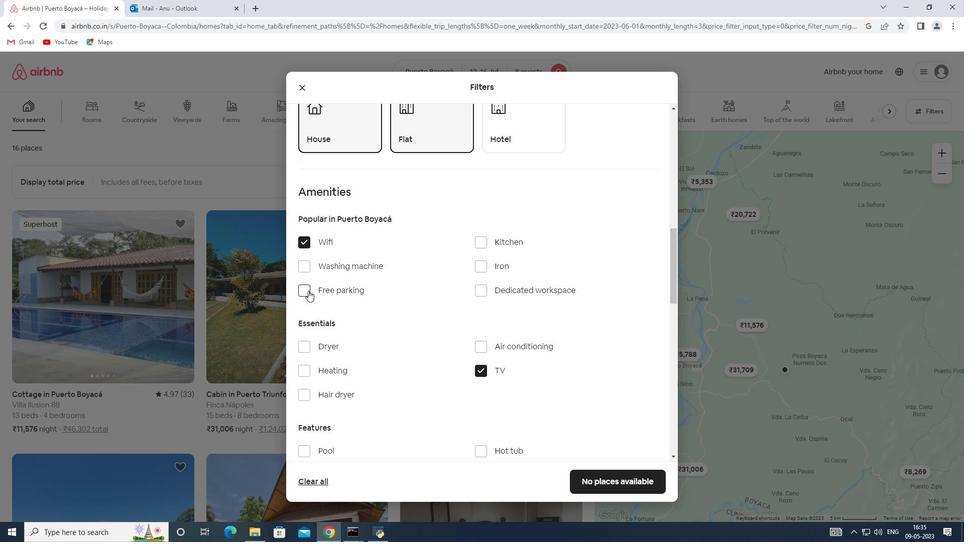 
Action: Mouse pressed left at (306, 293)
Screenshot: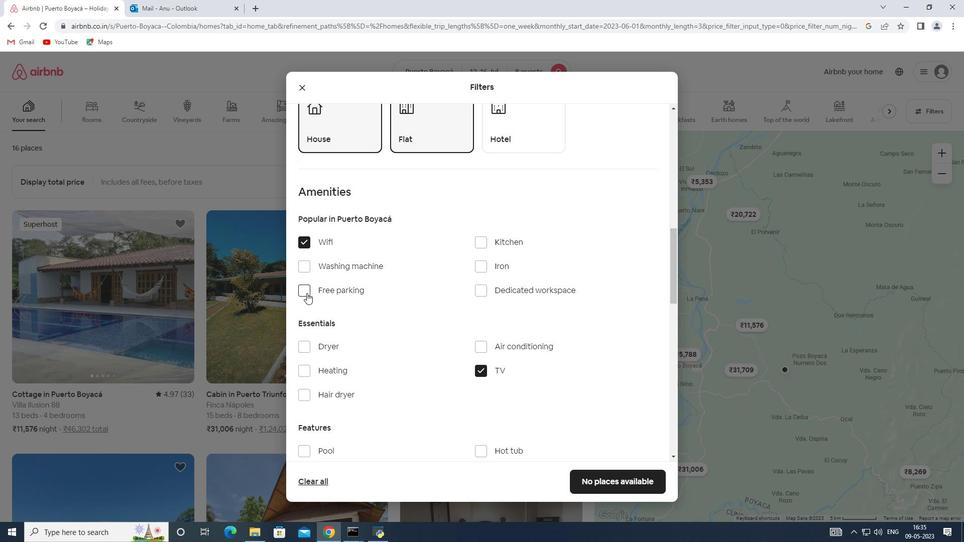 
Action: Mouse moved to (372, 331)
Screenshot: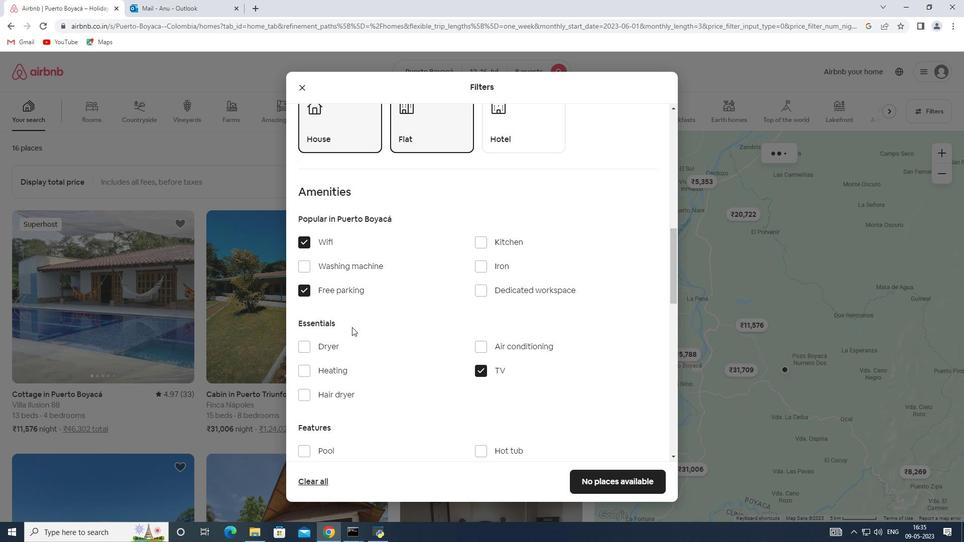 
Action: Mouse scrolled (372, 331) with delta (0, 0)
Screenshot: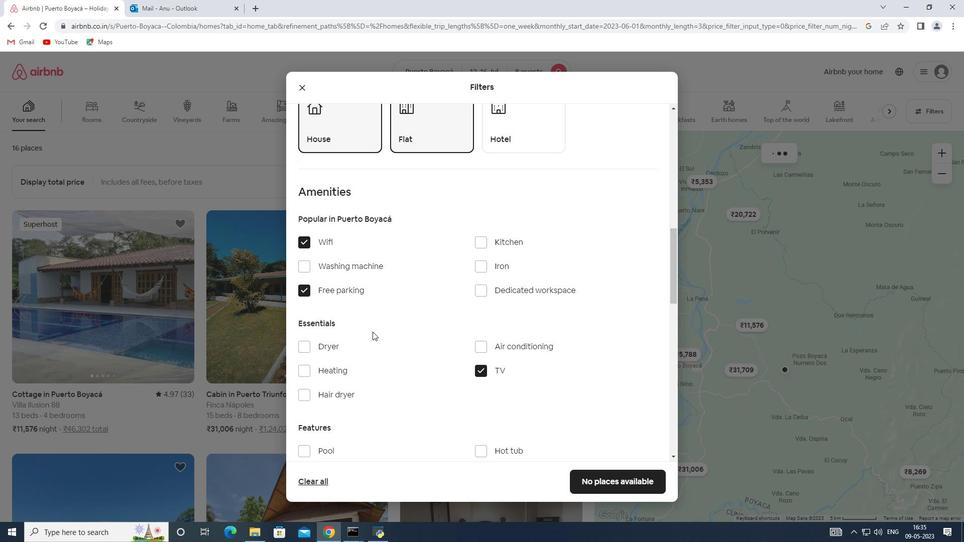 
Action: Mouse scrolled (372, 331) with delta (0, 0)
Screenshot: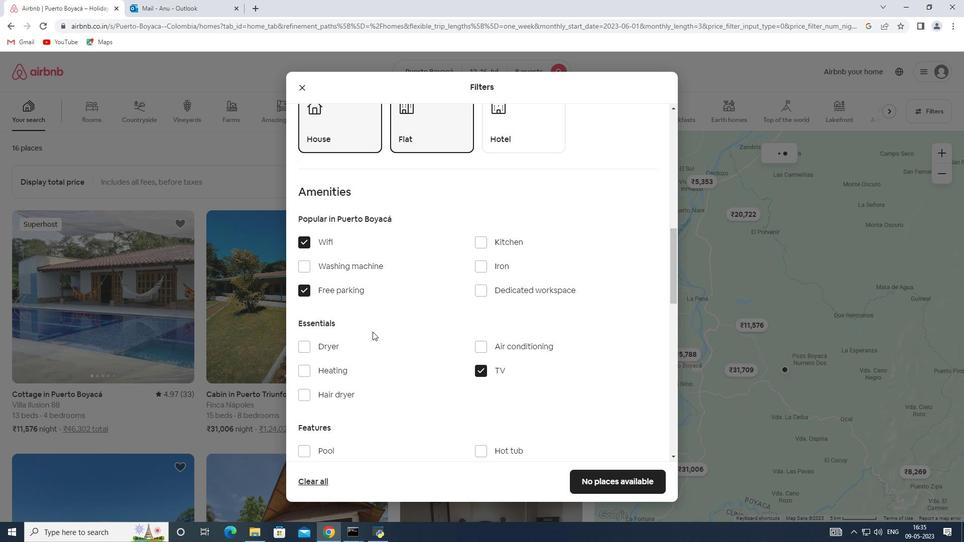 
Action: Mouse scrolled (372, 331) with delta (0, 0)
Screenshot: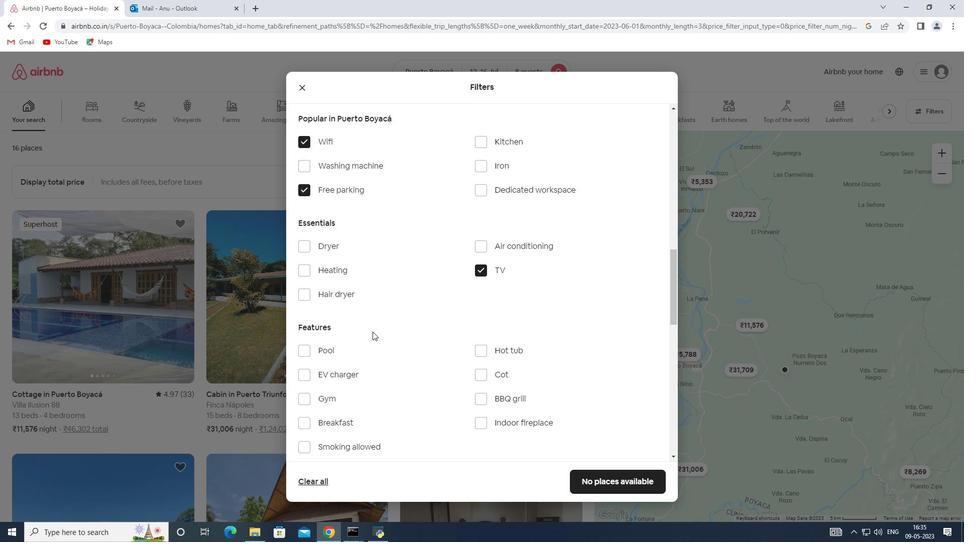 
Action: Mouse scrolled (372, 331) with delta (0, 0)
Screenshot: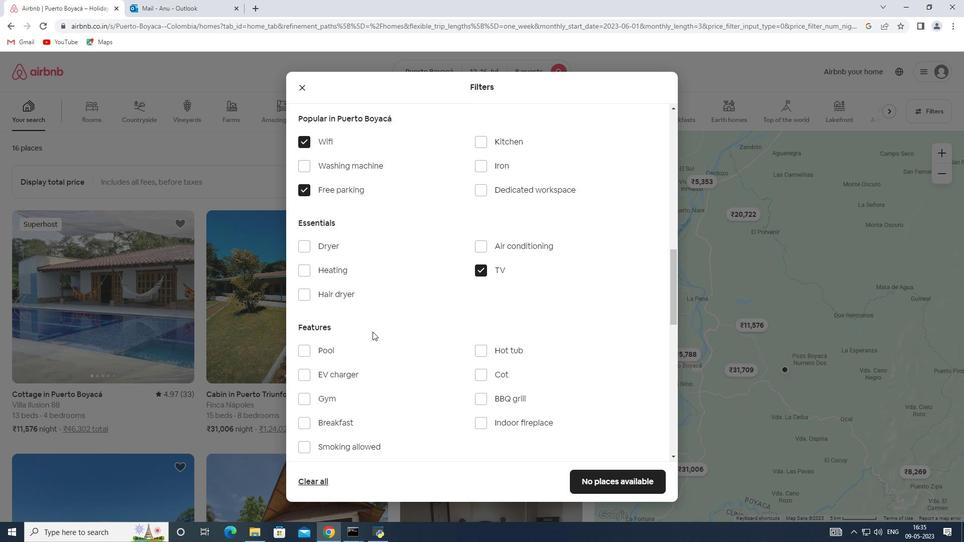 
Action: Mouse moved to (319, 301)
Screenshot: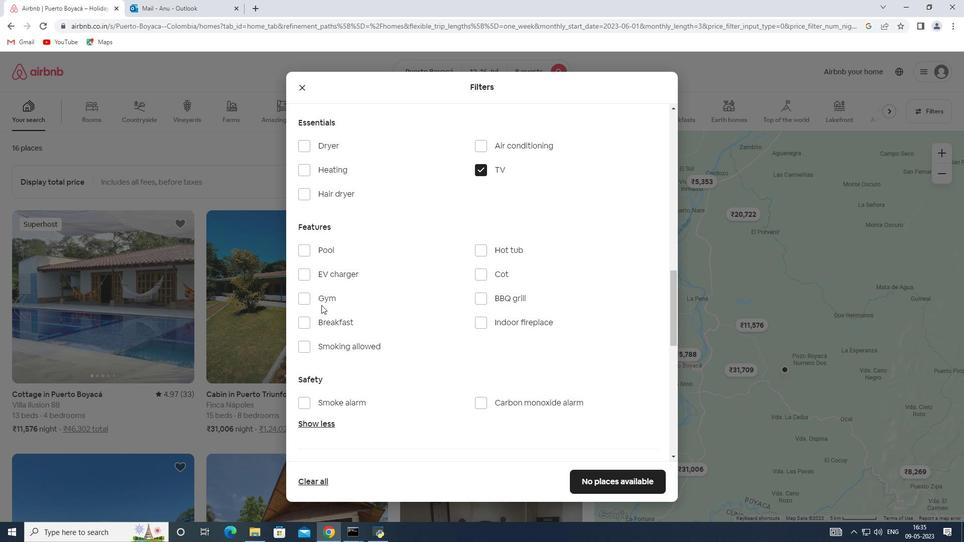 
Action: Mouse pressed left at (319, 301)
Screenshot: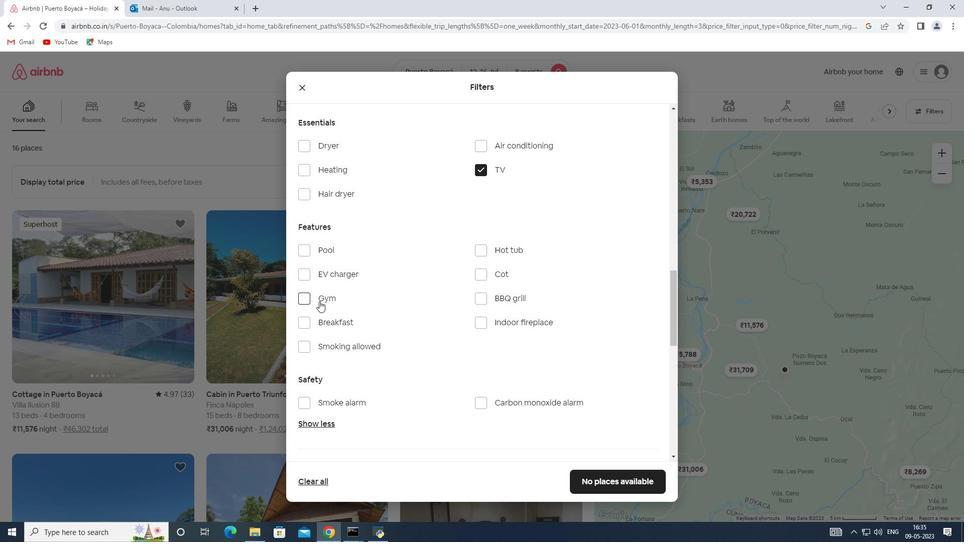 
Action: Mouse moved to (323, 318)
Screenshot: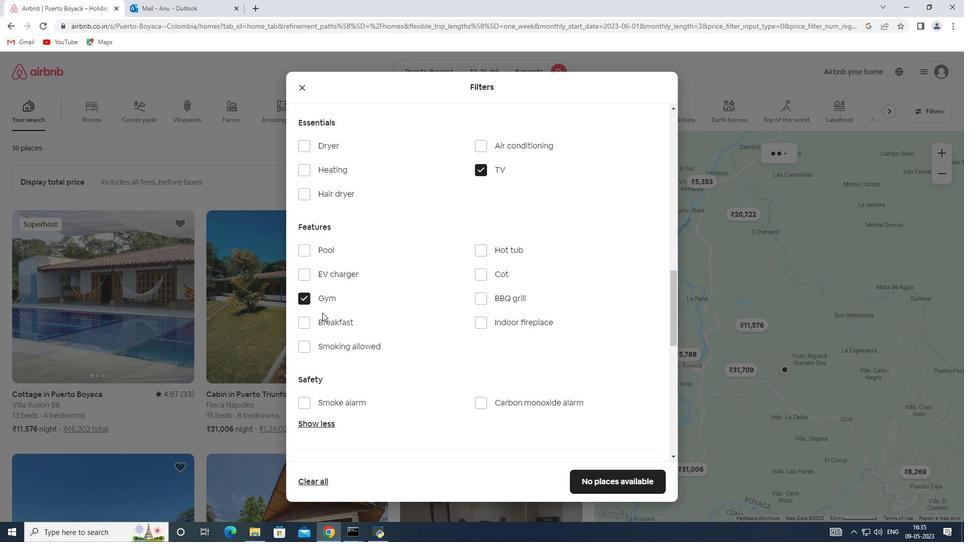 
Action: Mouse pressed left at (323, 318)
Screenshot: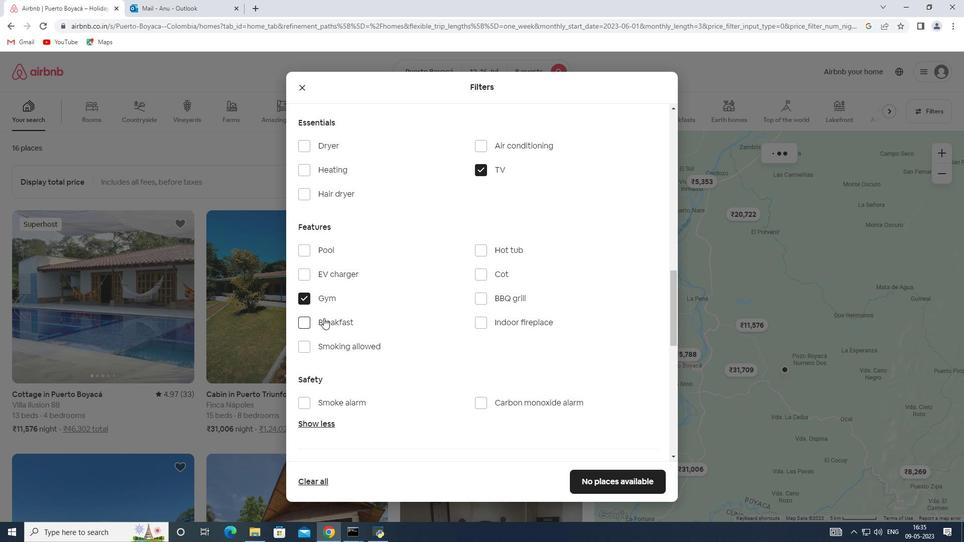 
Action: Mouse moved to (470, 339)
Screenshot: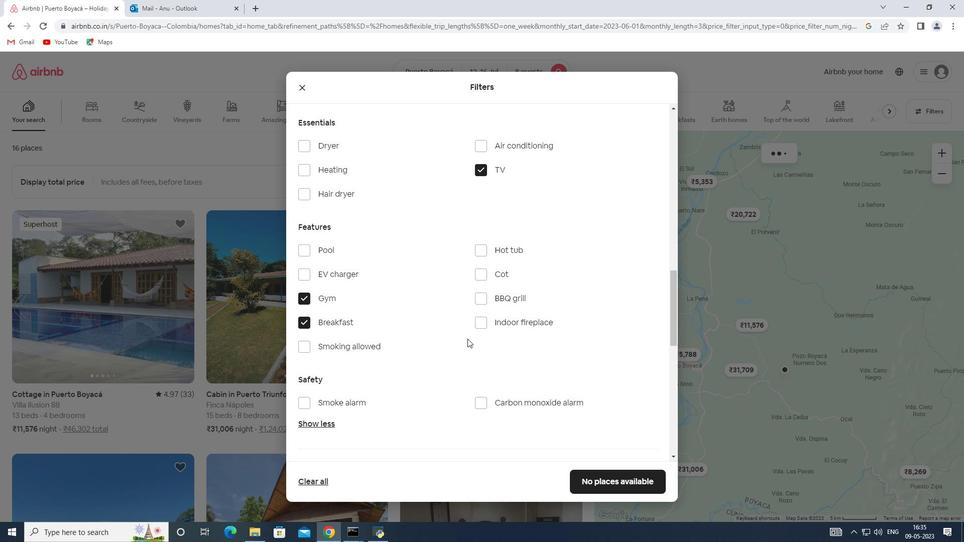 
Action: Mouse scrolled (470, 338) with delta (0, 0)
Screenshot: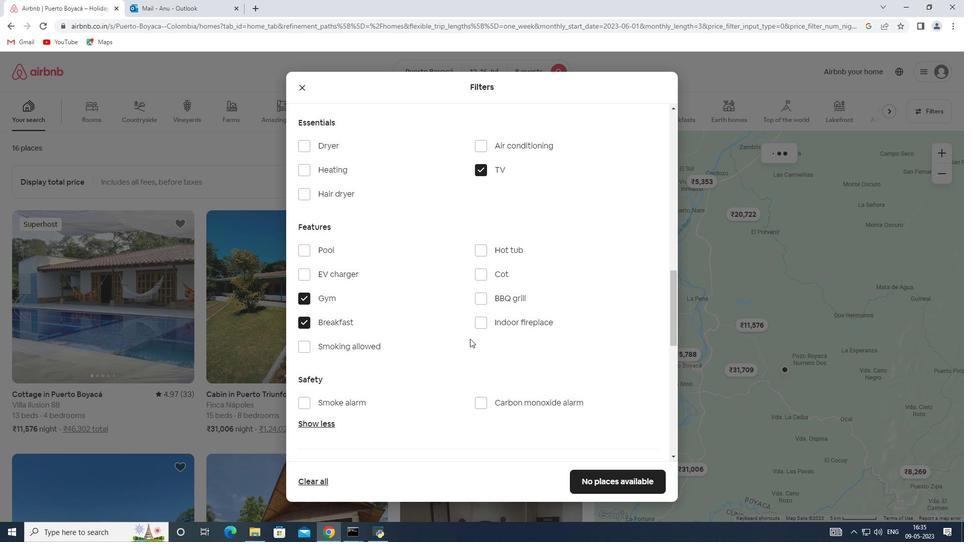 
Action: Mouse scrolled (470, 338) with delta (0, 0)
Screenshot: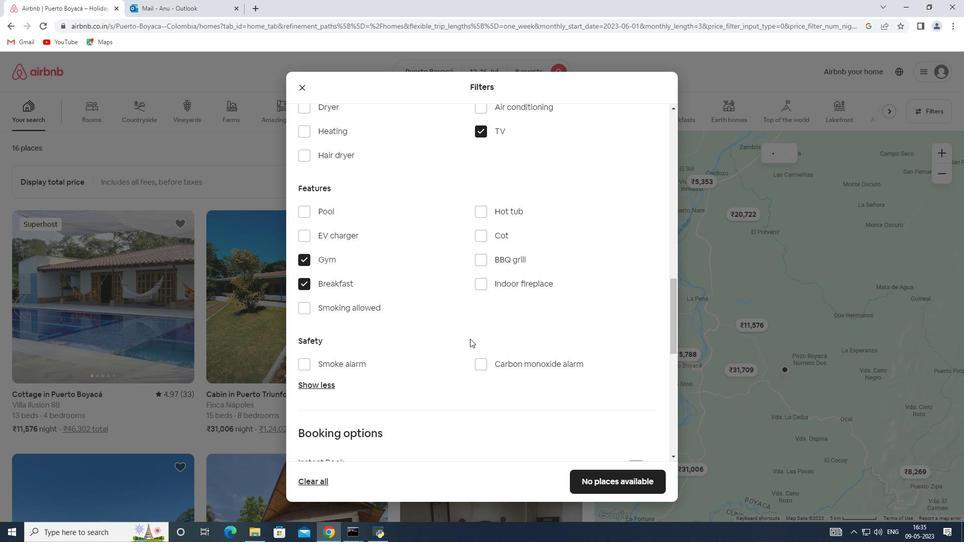 
Action: Mouse scrolled (470, 338) with delta (0, 0)
Screenshot: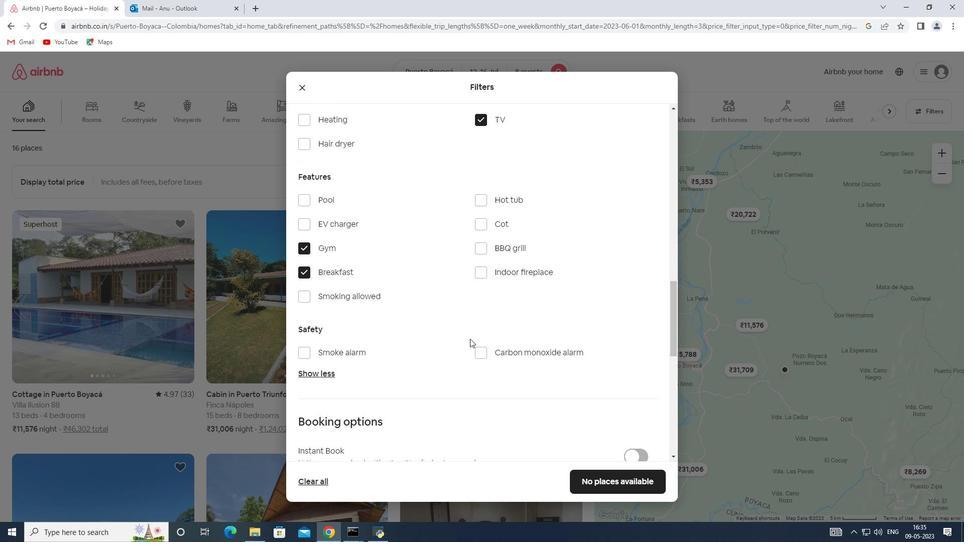 
Action: Mouse scrolled (470, 338) with delta (0, 0)
Screenshot: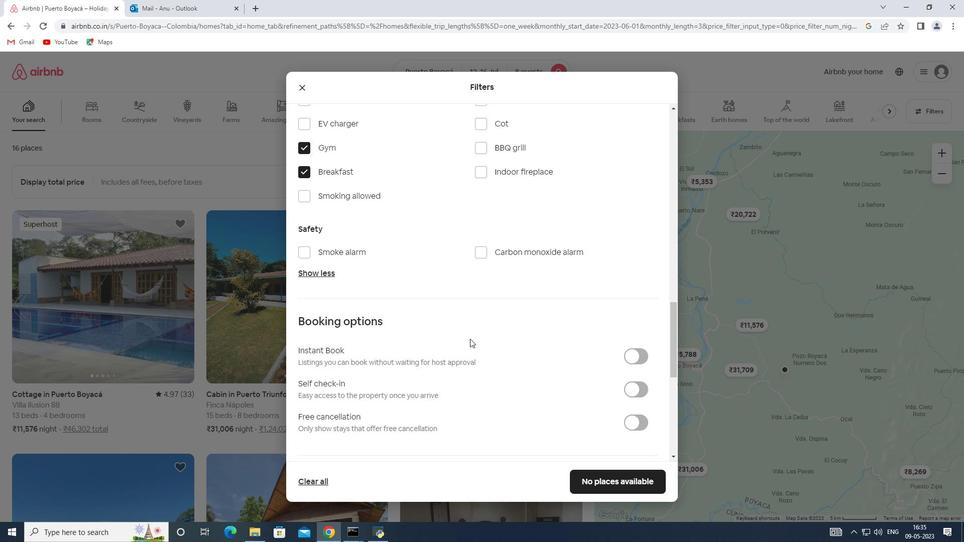 
Action: Mouse scrolled (470, 338) with delta (0, 0)
Screenshot: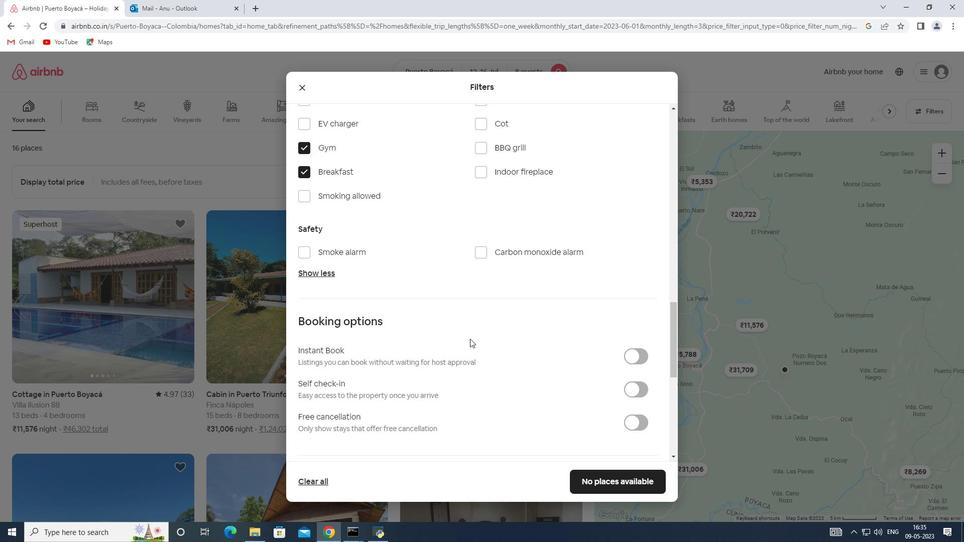
Action: Mouse moved to (643, 284)
Screenshot: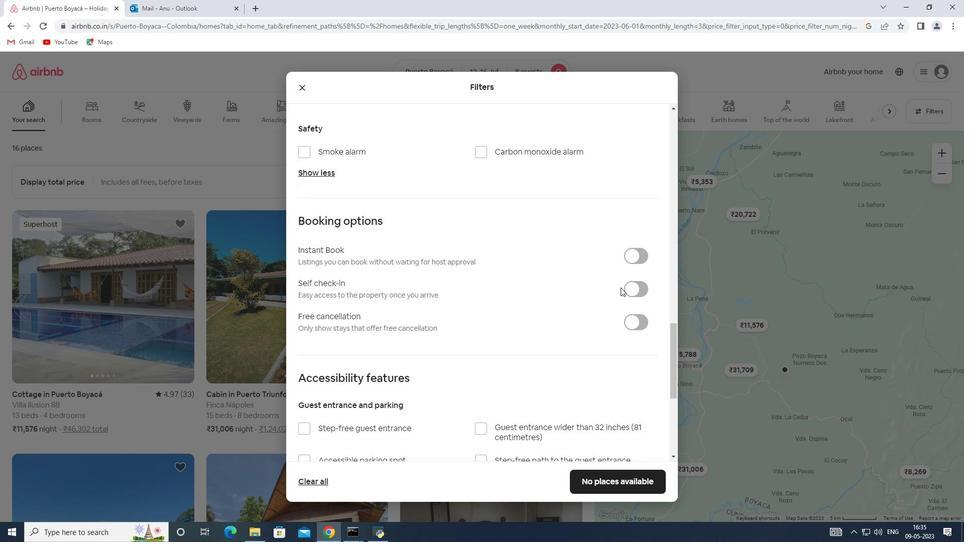 
Action: Mouse pressed left at (643, 284)
Screenshot: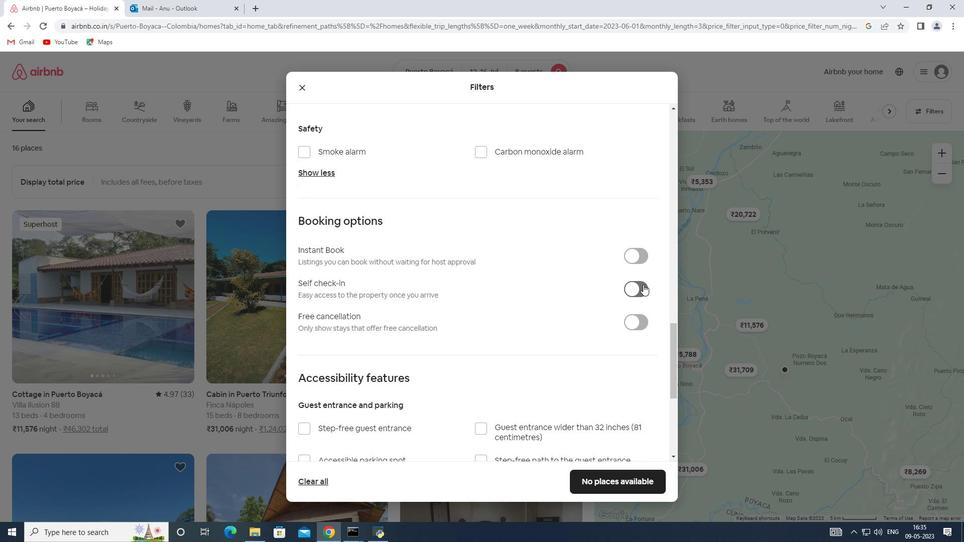 
Action: Mouse moved to (498, 301)
Screenshot: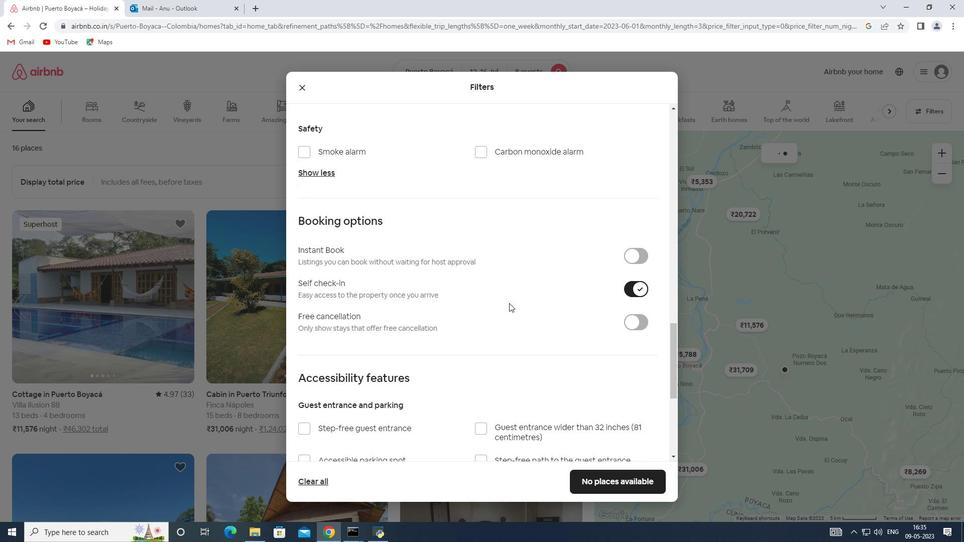 
Action: Mouse scrolled (498, 300) with delta (0, 0)
Screenshot: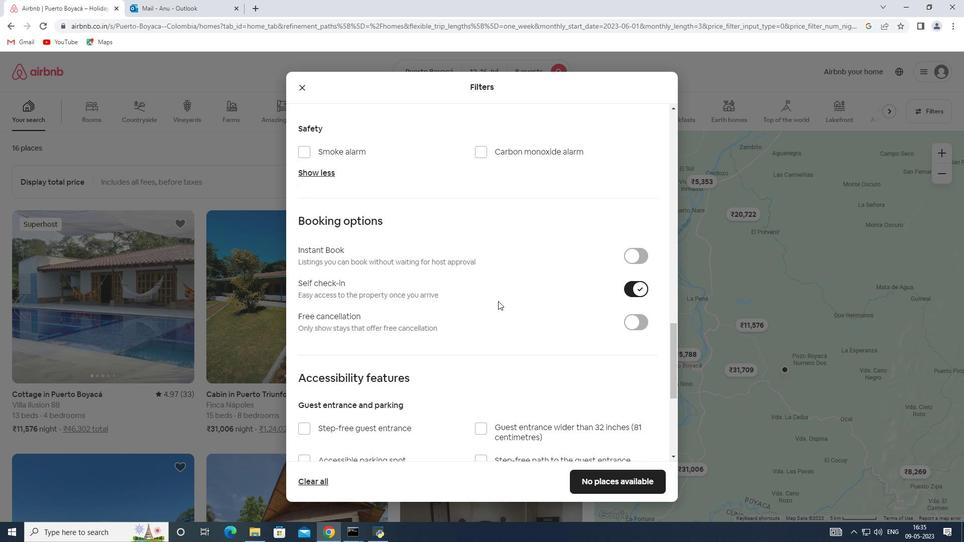 
Action: Mouse scrolled (498, 300) with delta (0, 0)
Screenshot: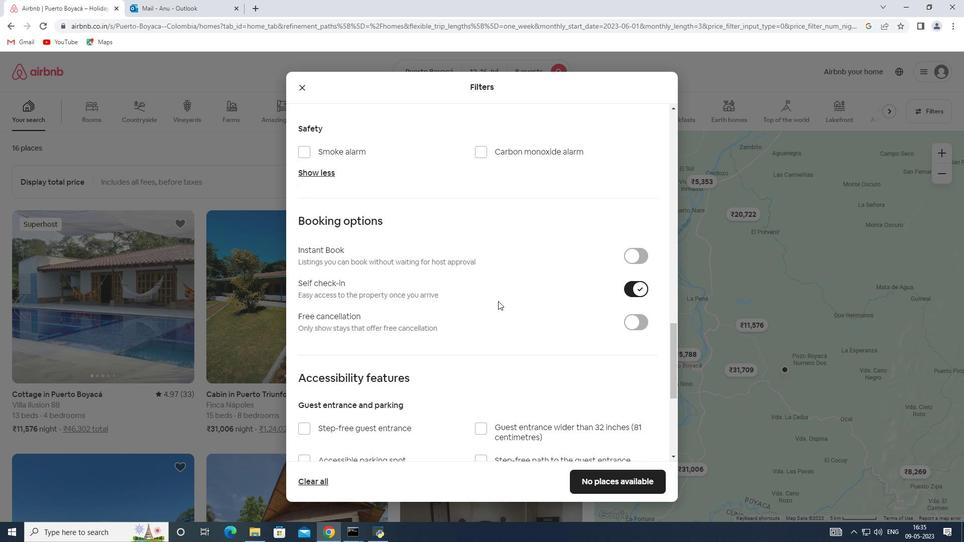 
Action: Mouse moved to (497, 301)
Screenshot: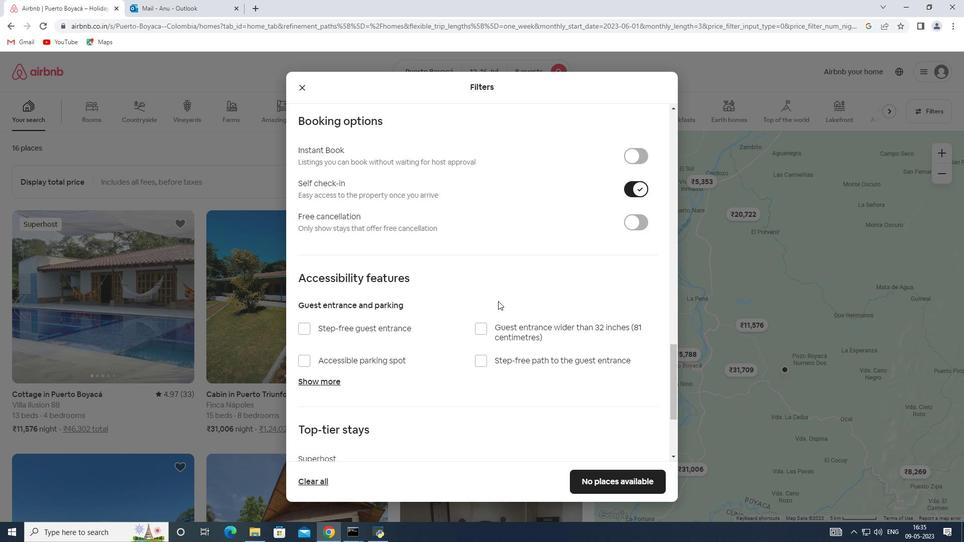 
Action: Mouse scrolled (497, 300) with delta (0, 0)
Screenshot: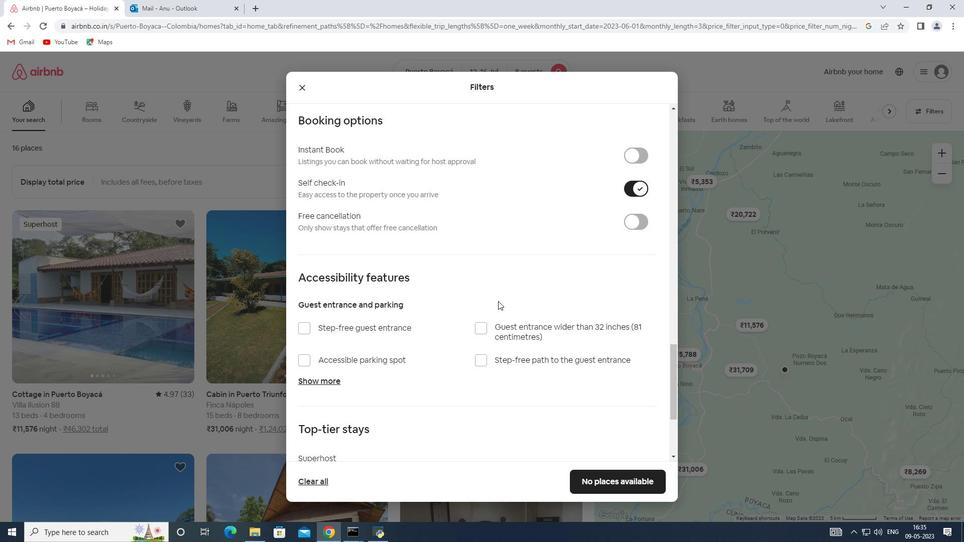 
Action: Mouse scrolled (497, 300) with delta (0, 0)
Screenshot: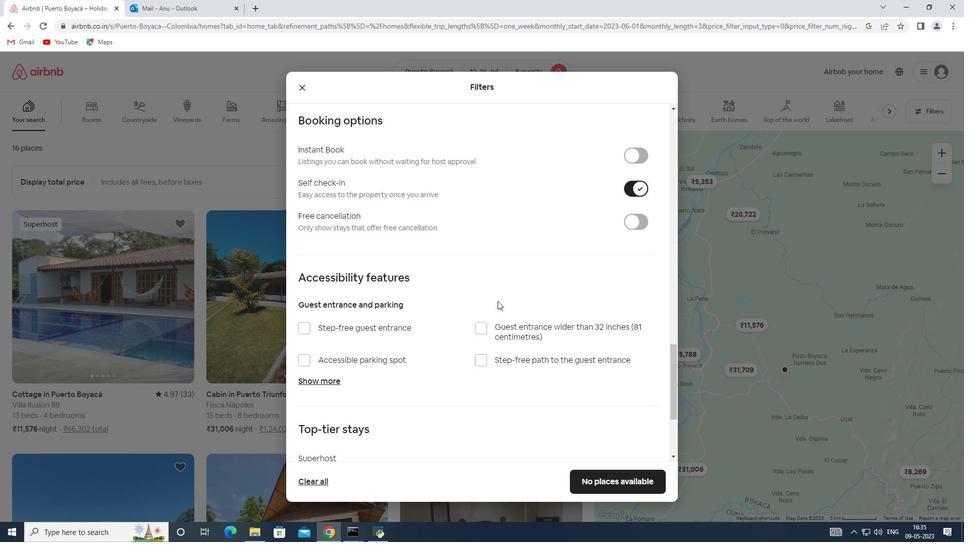 
Action: Mouse scrolled (497, 300) with delta (0, 0)
Screenshot: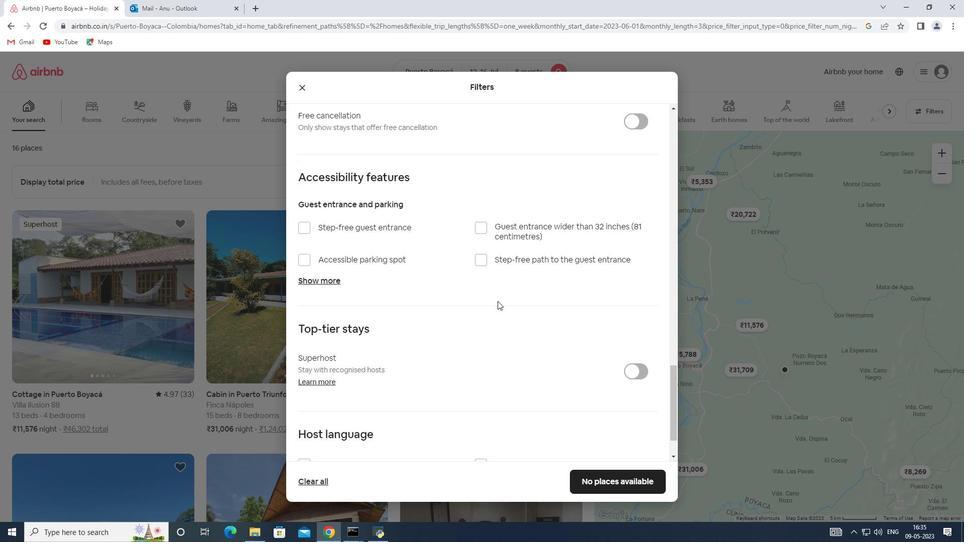 
Action: Mouse scrolled (497, 300) with delta (0, 0)
Screenshot: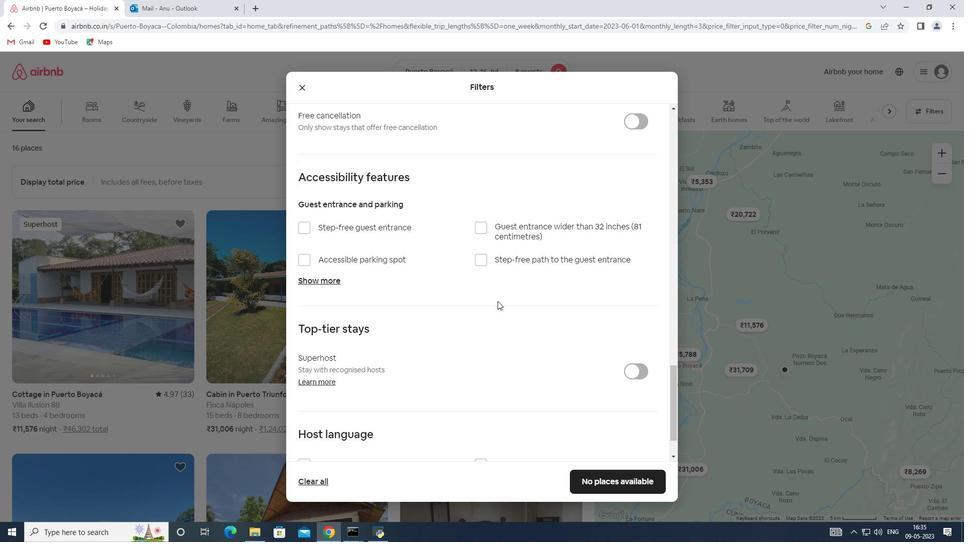 
Action: Mouse moved to (320, 405)
Screenshot: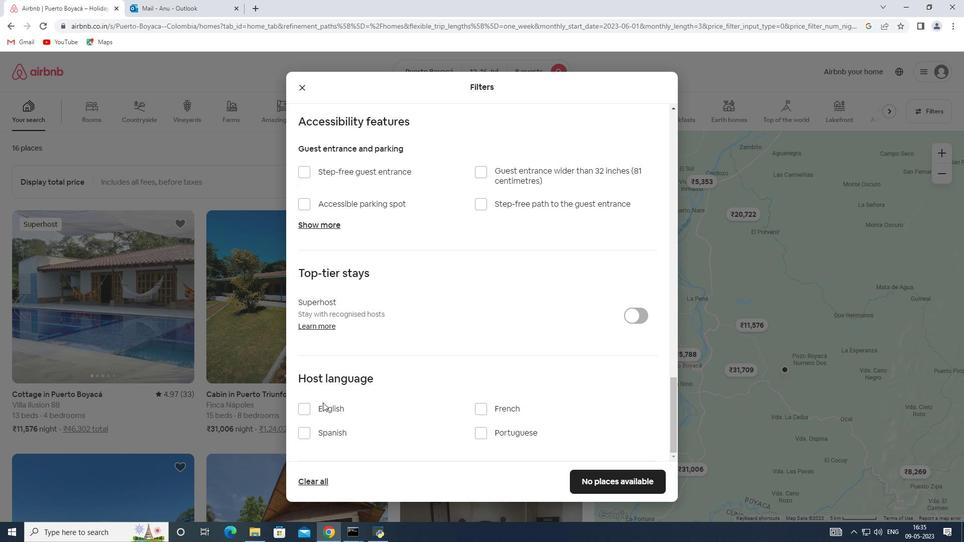 
Action: Mouse pressed left at (320, 405)
Screenshot: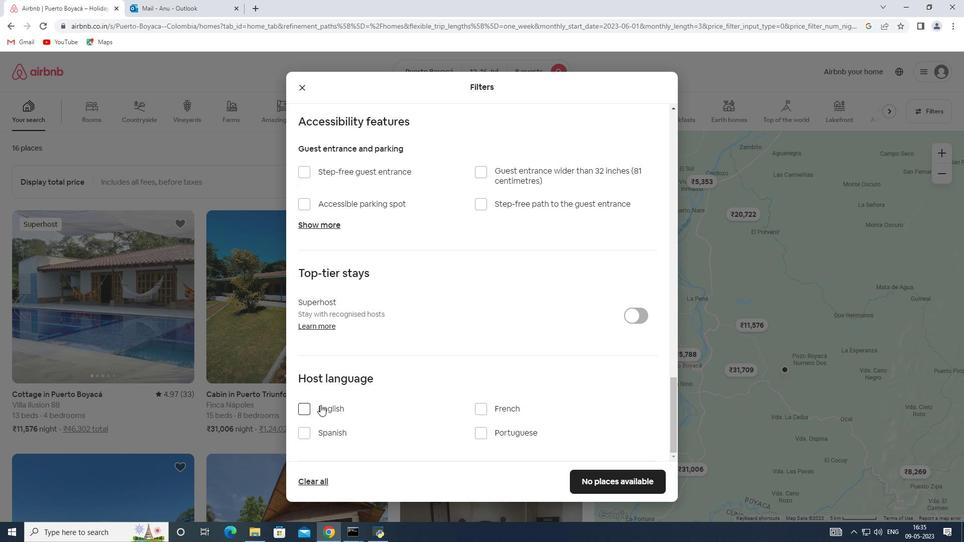 
Action: Mouse moved to (587, 478)
Screenshot: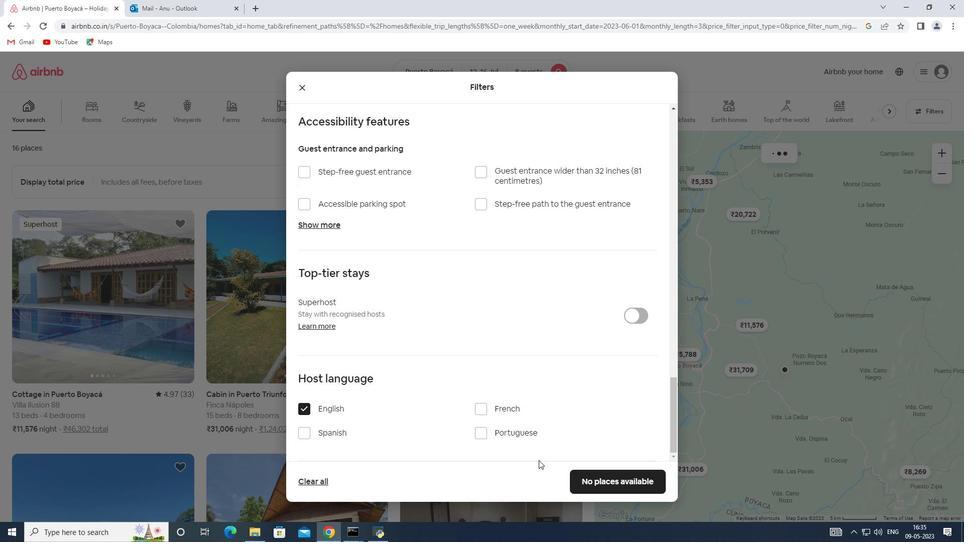 
Action: Mouse pressed left at (587, 478)
Screenshot: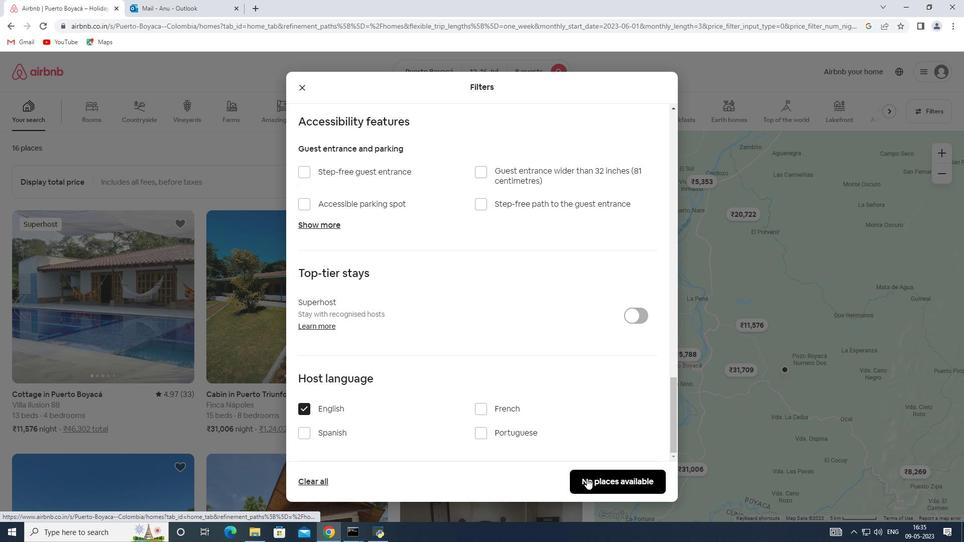 
